 Task: Calculate mortgage payments for a home in Warwick, Rhode Island, with a fixed-rate mortgage, and evaluate the long-term cost implications of this loan type.
Action: Mouse moved to (1046, 221)
Screenshot: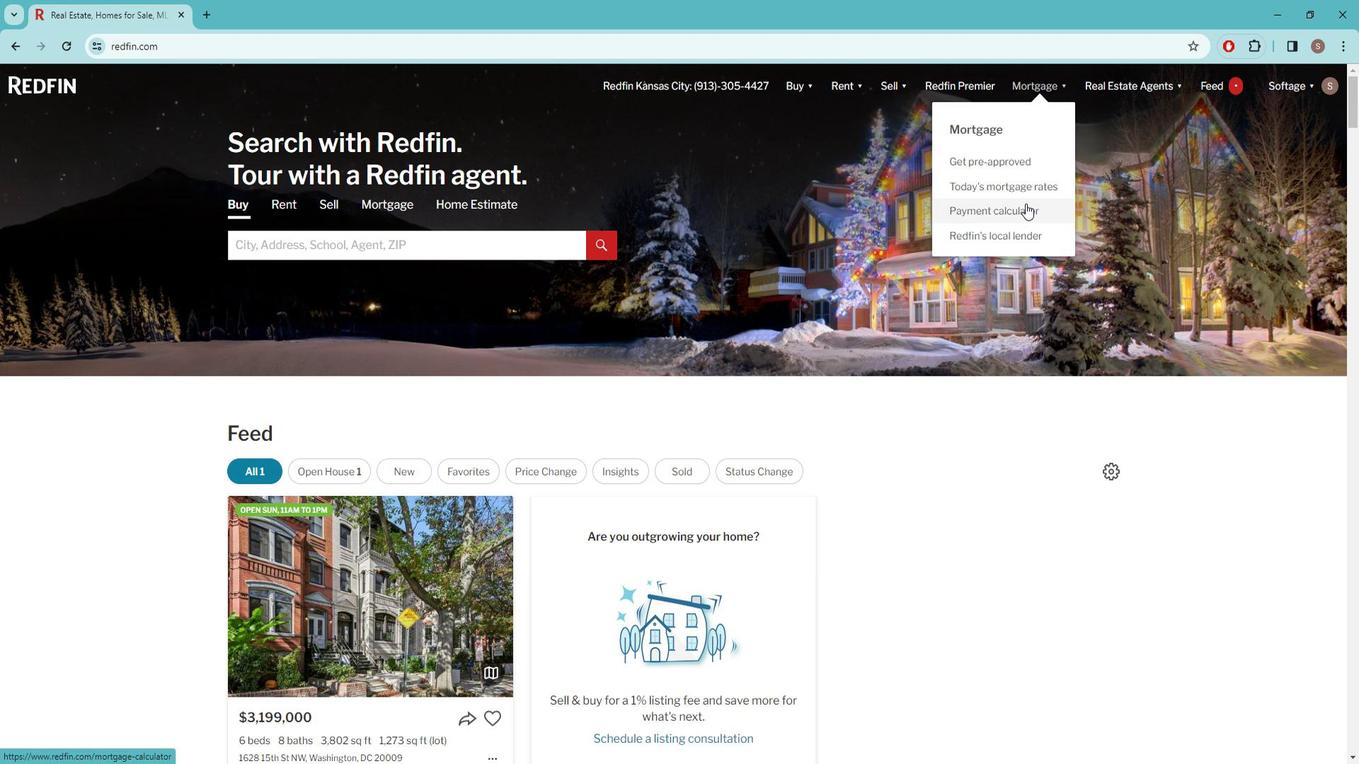 
Action: Mouse pressed left at (1046, 221)
Screenshot: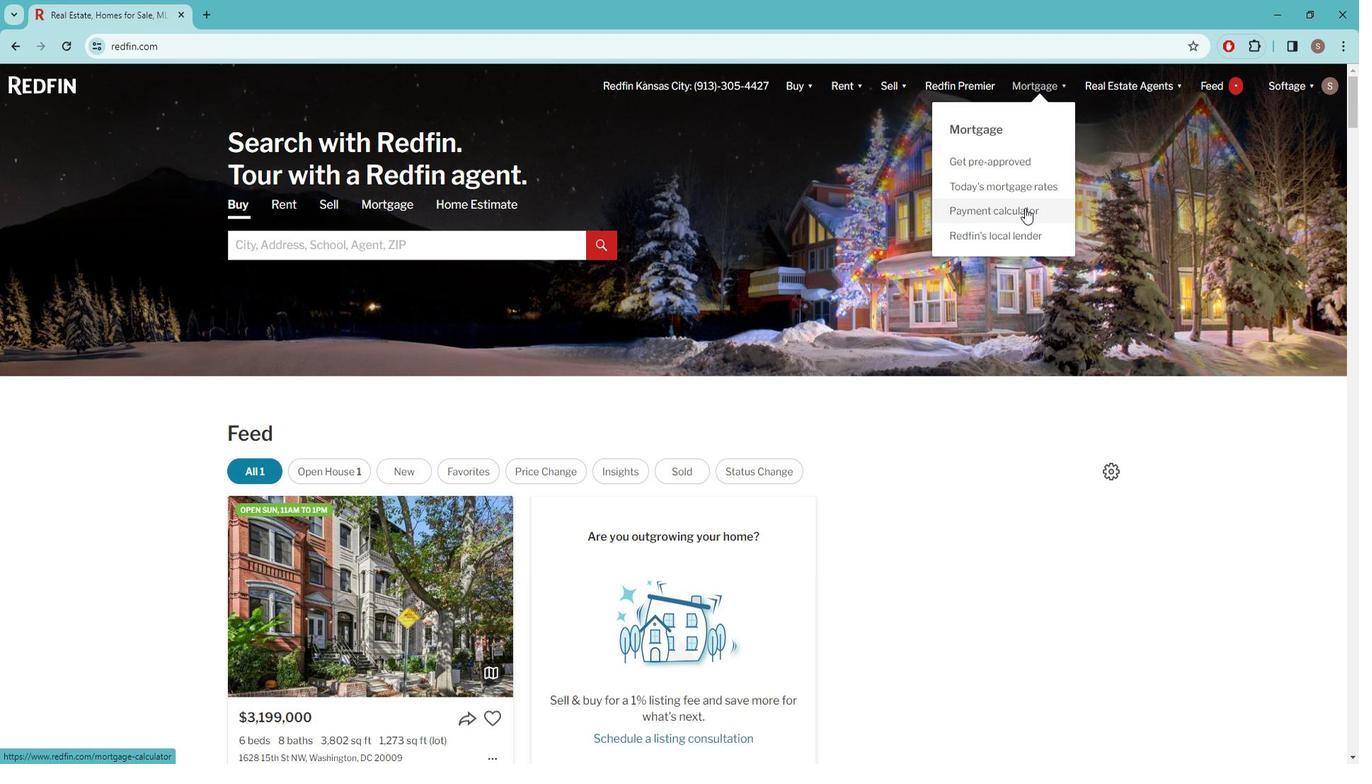 
Action: Mouse pressed left at (1046, 221)
Screenshot: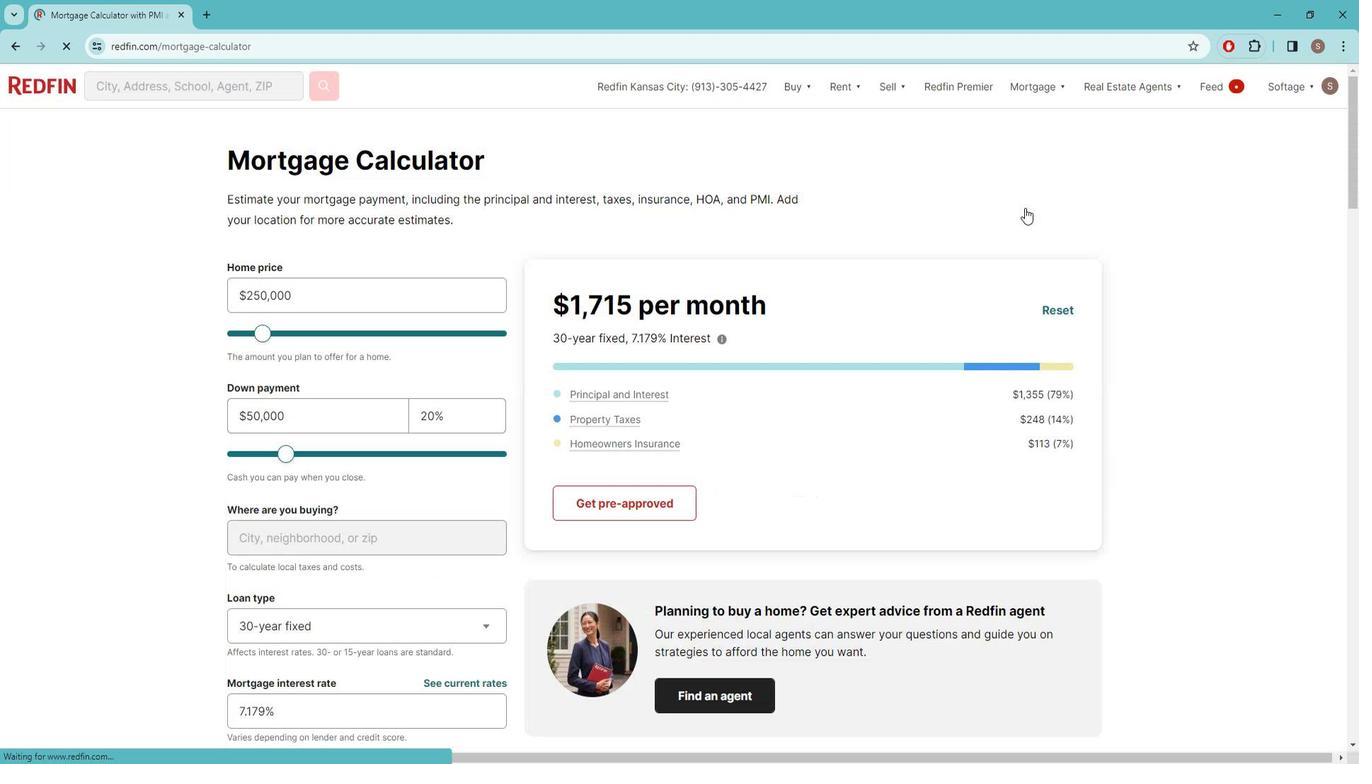 
Action: Mouse moved to (473, 227)
Screenshot: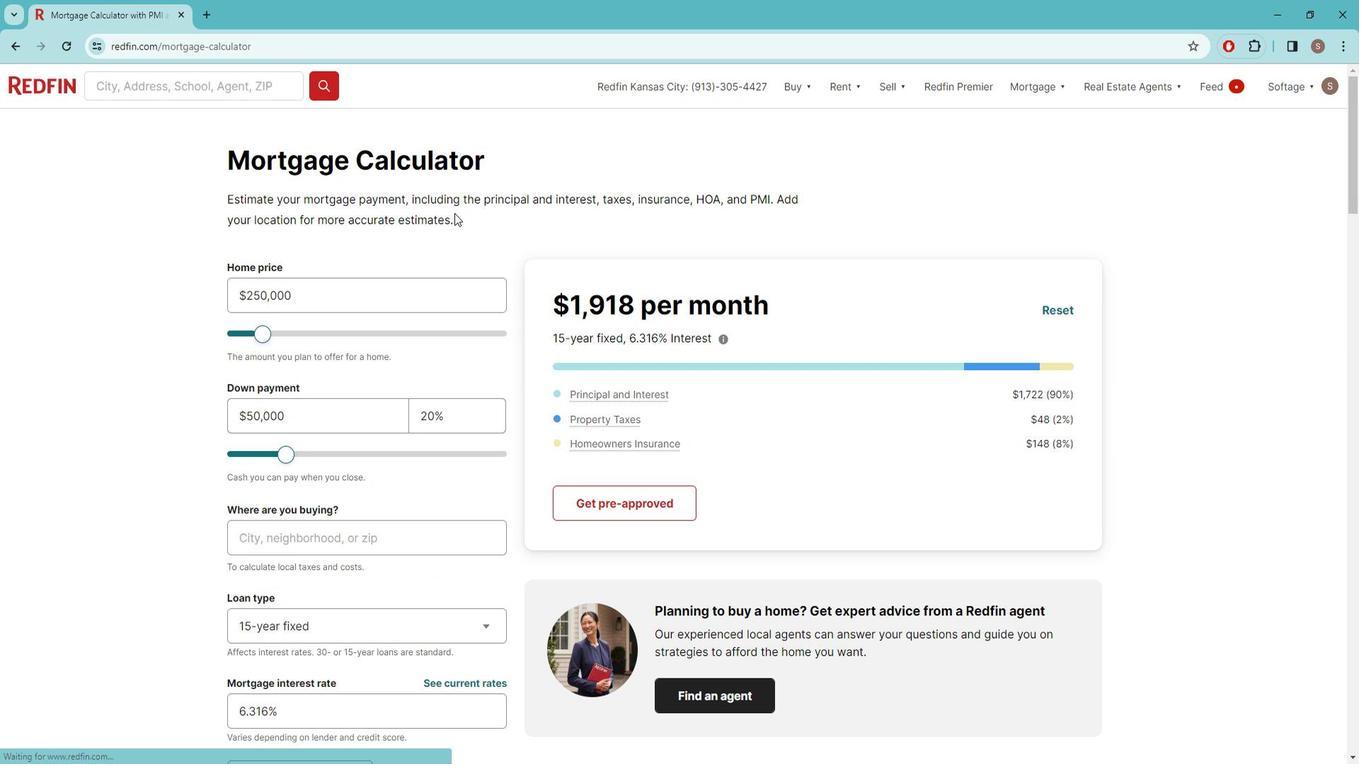 
Action: Mouse scrolled (473, 227) with delta (0, 0)
Screenshot: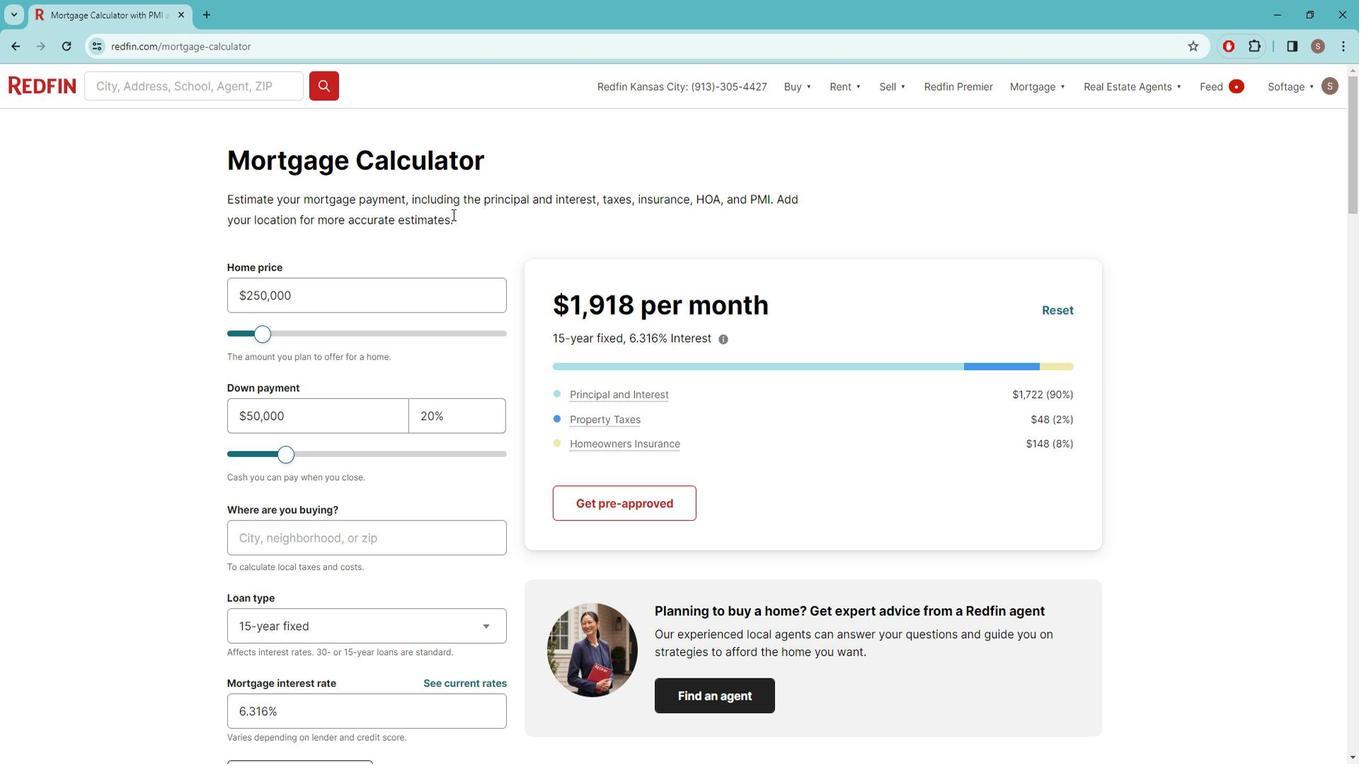 
Action: Mouse moved to (412, 462)
Screenshot: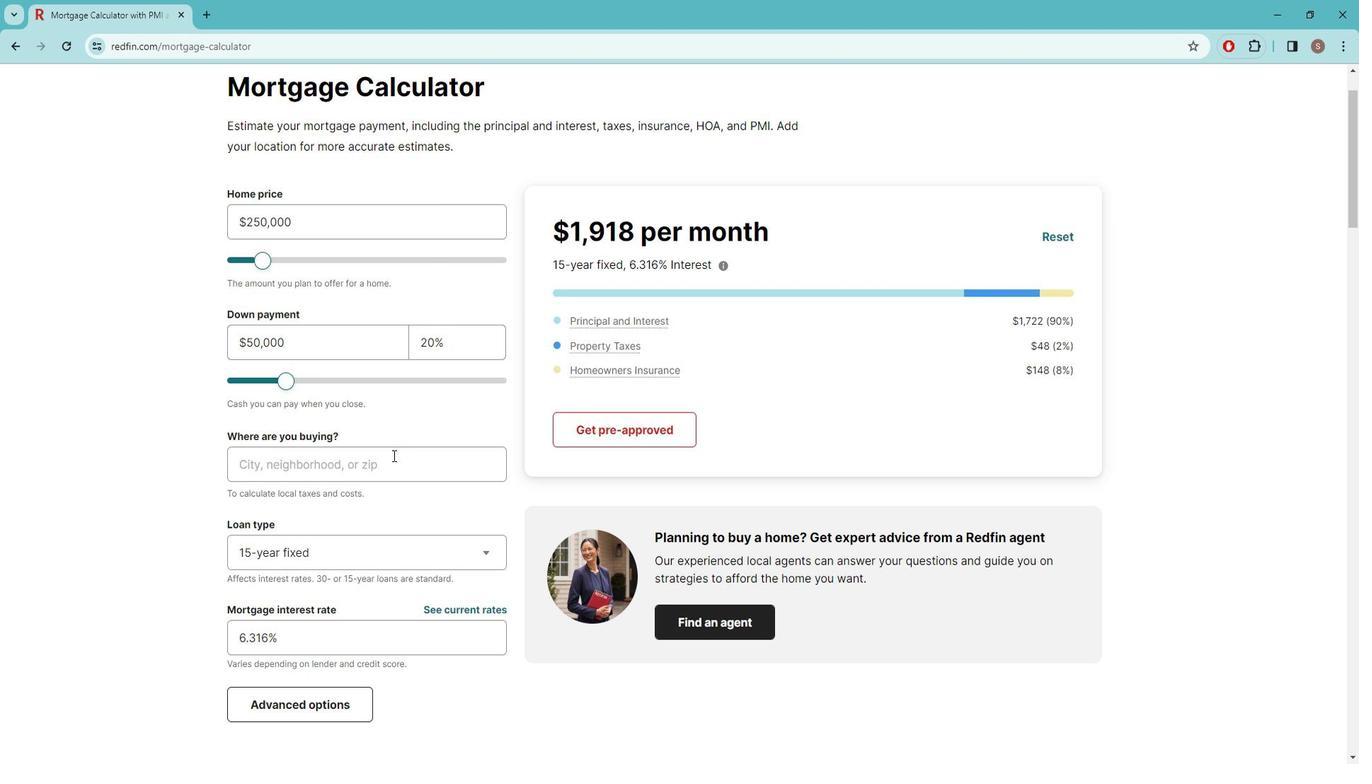 
Action: Mouse pressed left at (412, 462)
Screenshot: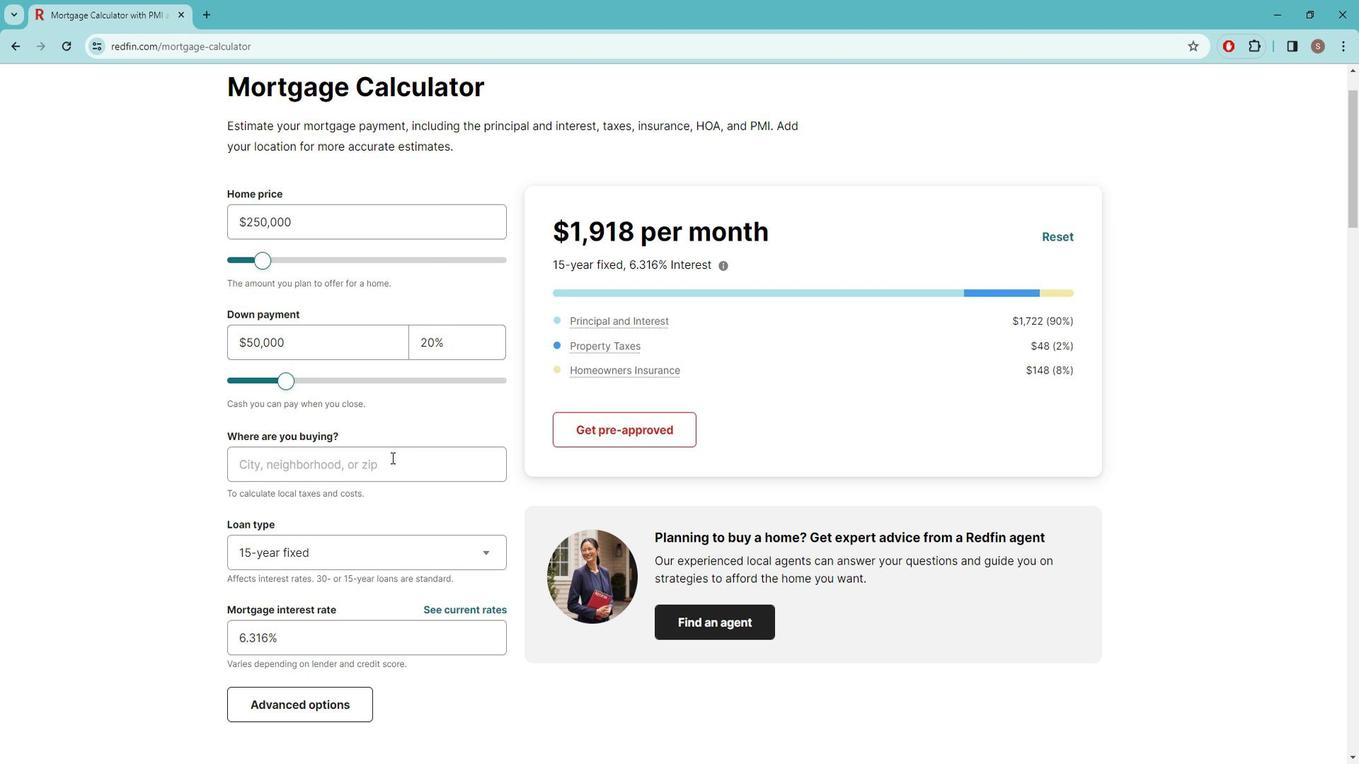 
Action: Key pressed w<Key.caps_lock><Key.backspace><Key.backspace><Key.backspace><Key.backspace><Key.backspace><Key.backspace><Key.backspace><Key.backspace><Key.backspace><Key.backspace><Key.backspace><Key.backspace><Key.backspace><Key.backspace><Key.backspace><Key.backspace><Key.backspace><Key.backspace><Key.backspace><Key.backspace><Key.caps_lock>w<Key.caps_lock>ARWICK
Screenshot: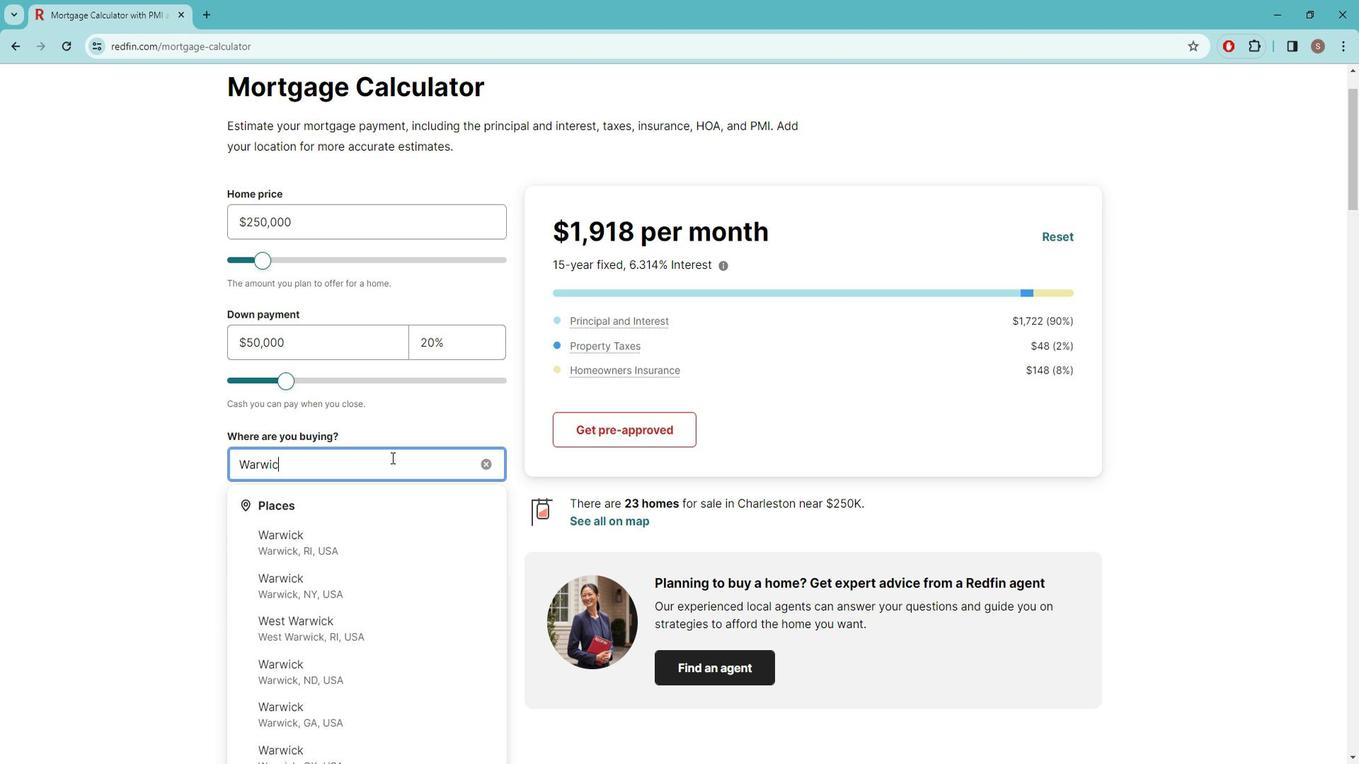 
Action: Mouse moved to (355, 548)
Screenshot: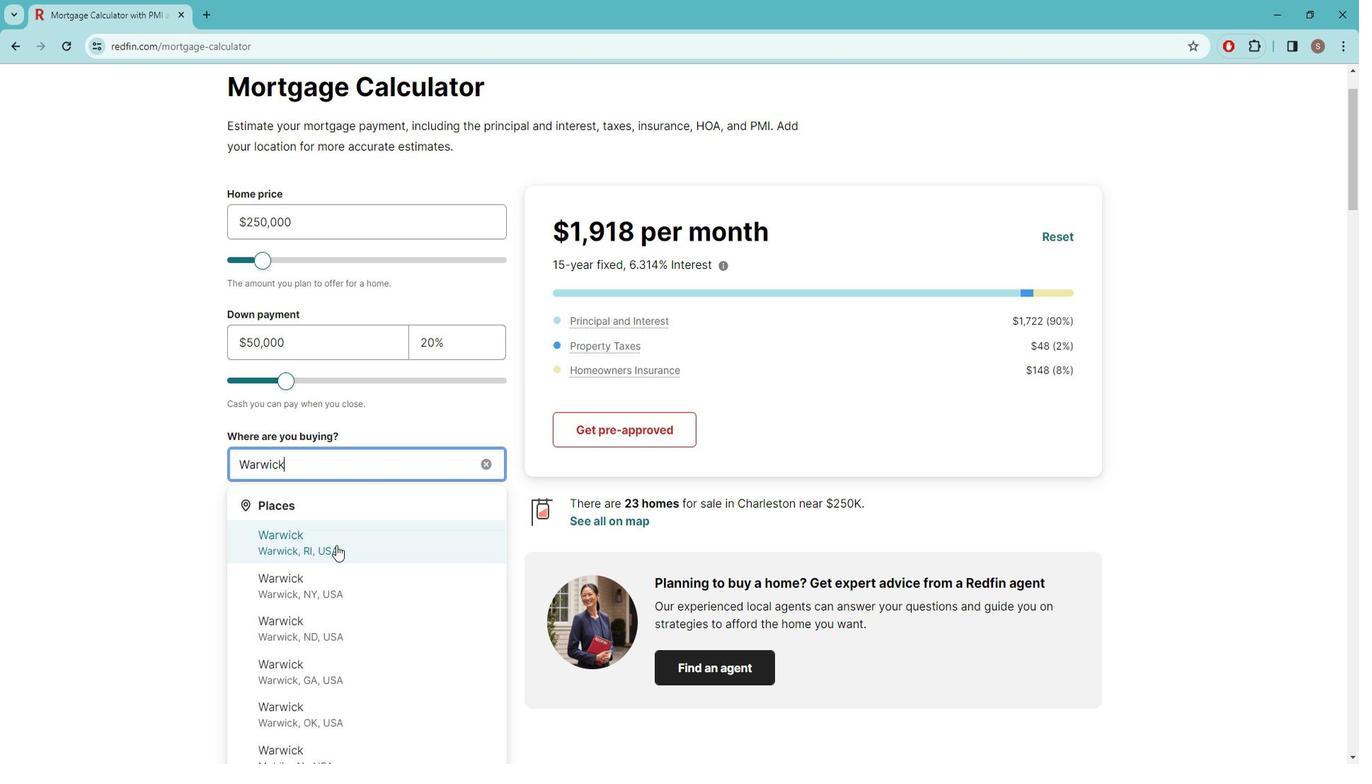 
Action: Mouse pressed left at (355, 548)
Screenshot: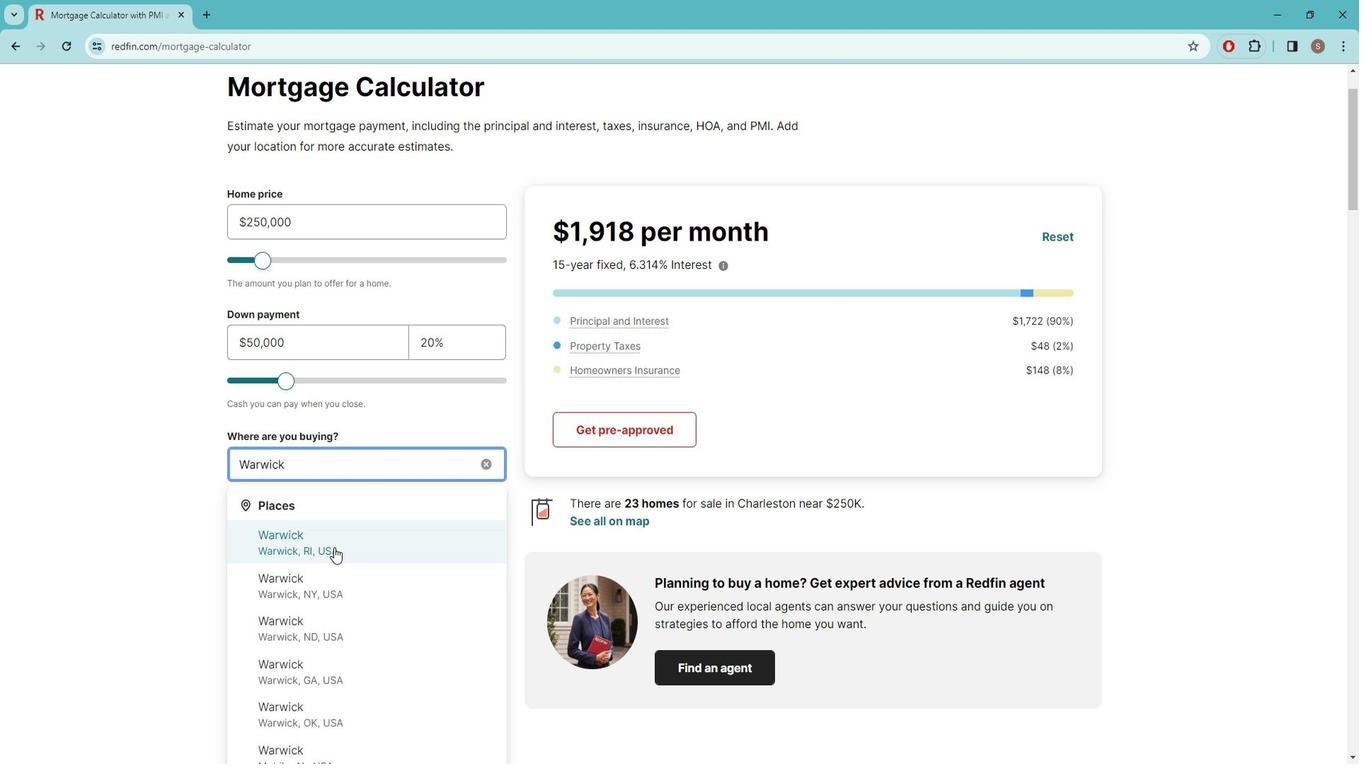 
Action: Mouse moved to (298, 389)
Screenshot: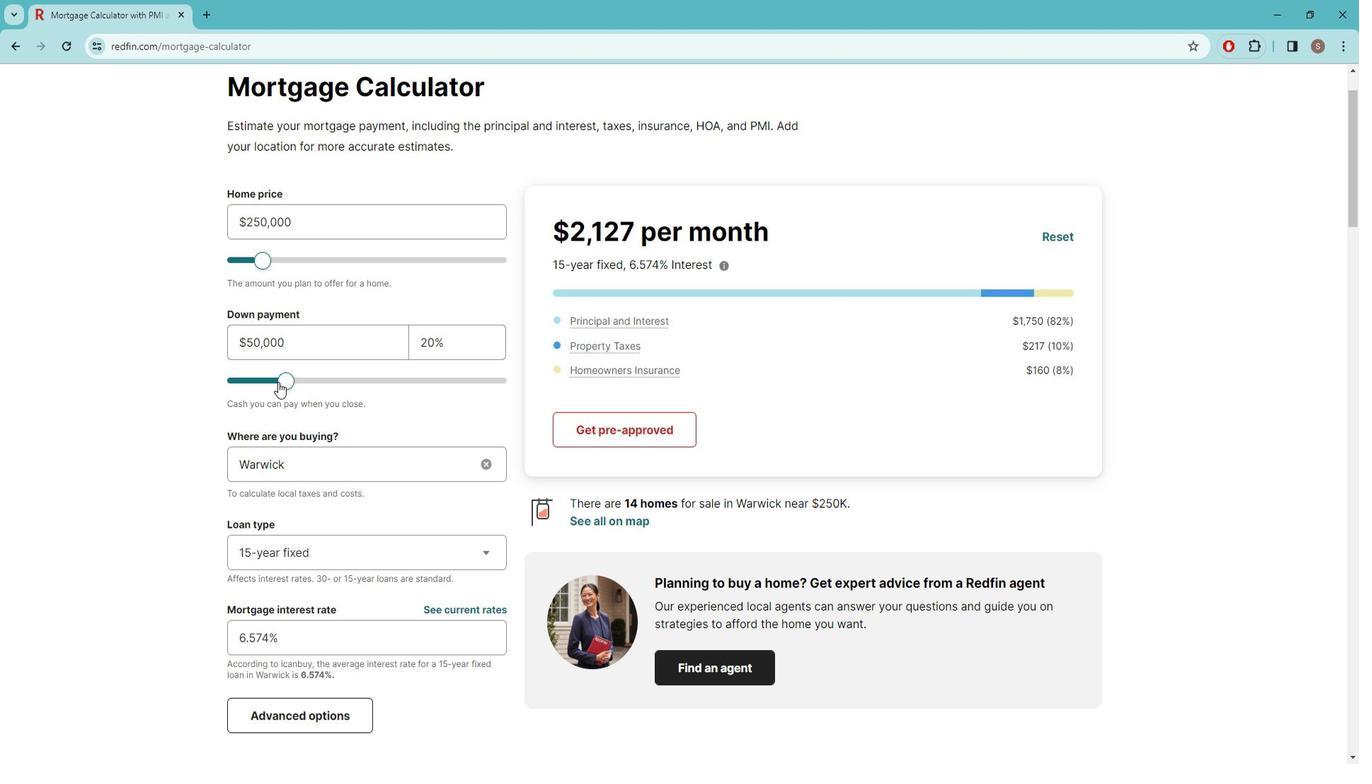 
Action: Mouse pressed left at (298, 389)
Screenshot: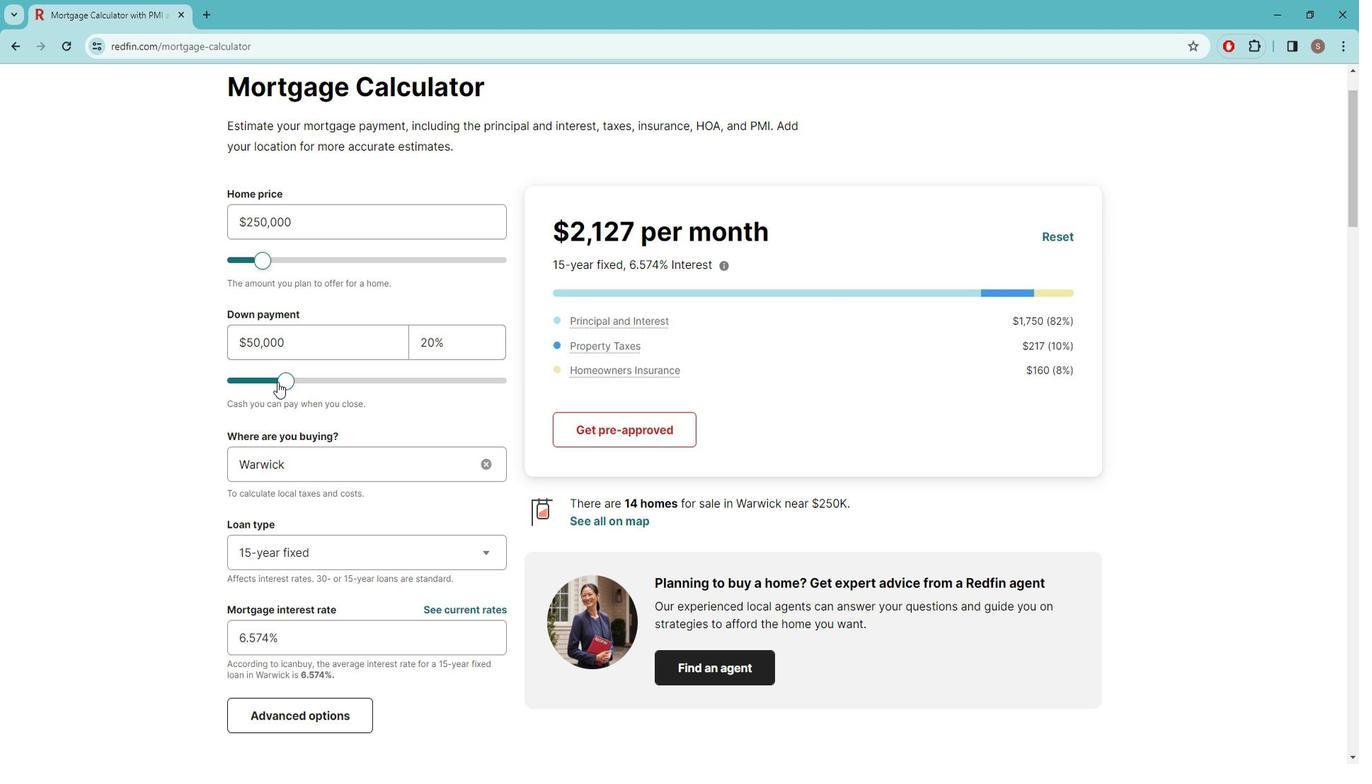 
Action: Mouse moved to (302, 394)
Screenshot: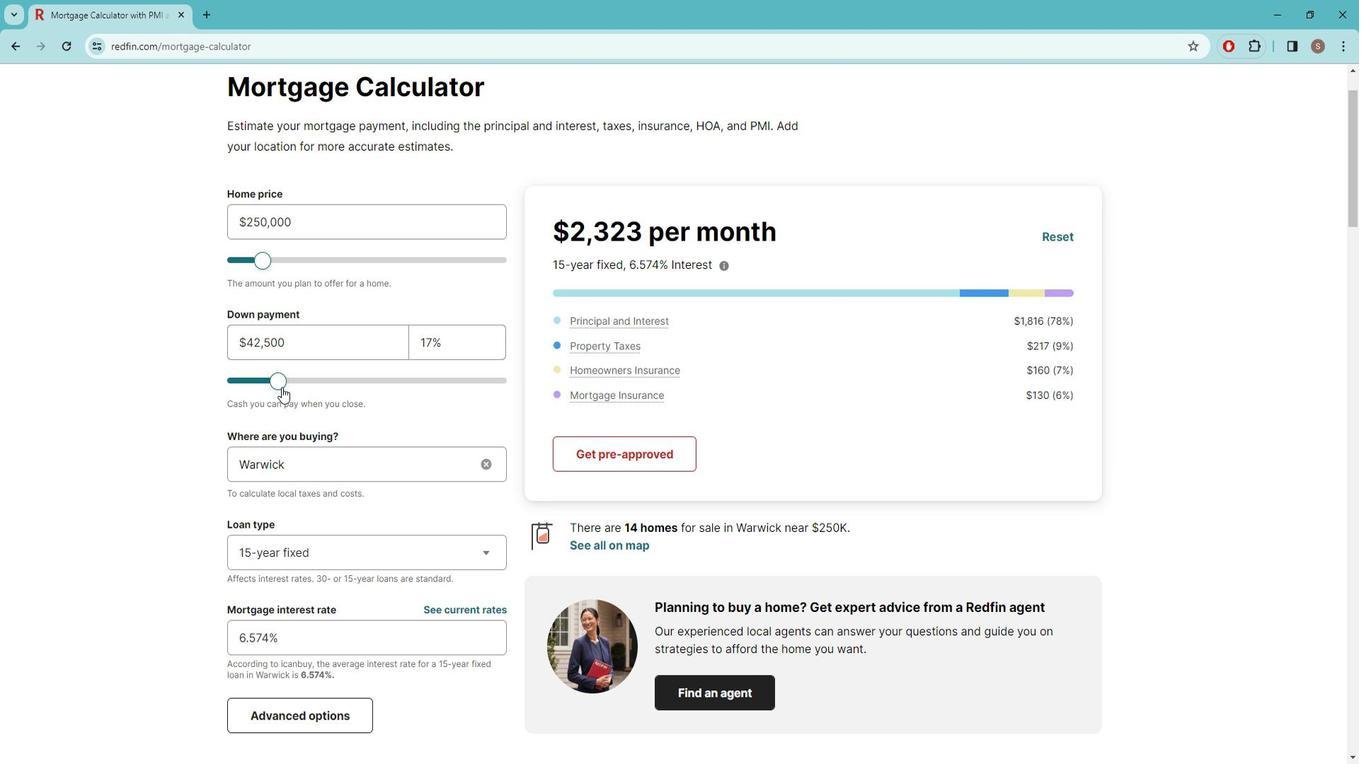 
Action: Mouse scrolled (302, 393) with delta (0, 0)
Screenshot: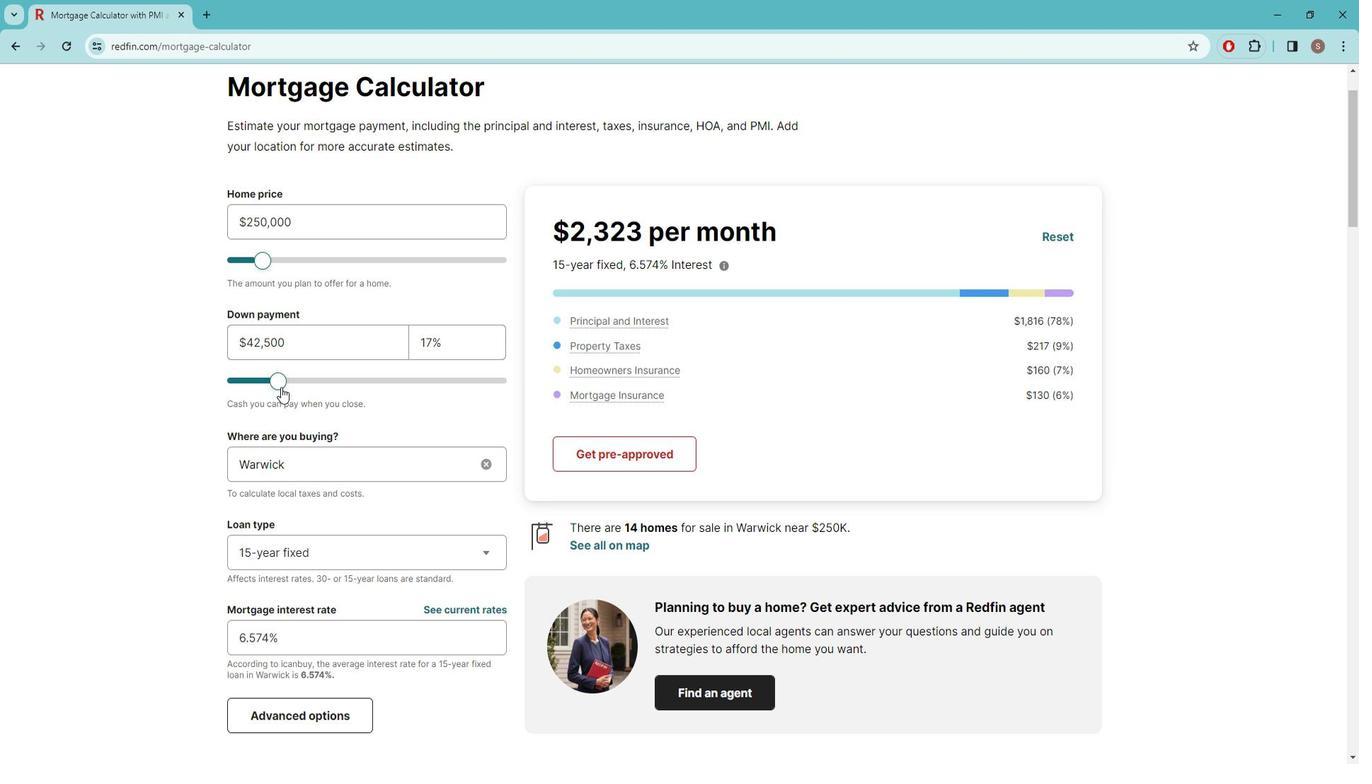 
Action: Mouse moved to (305, 415)
Screenshot: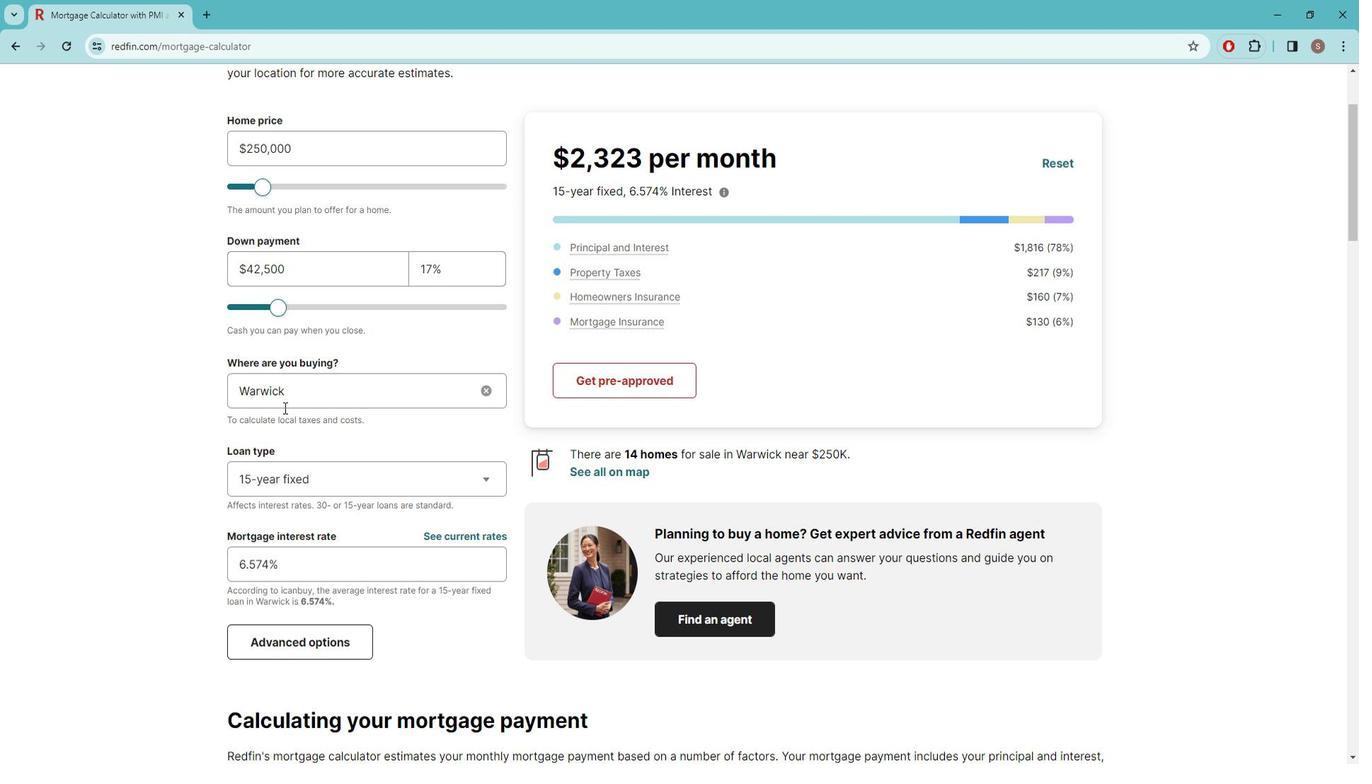 
Action: Mouse scrolled (305, 414) with delta (0, 0)
Screenshot: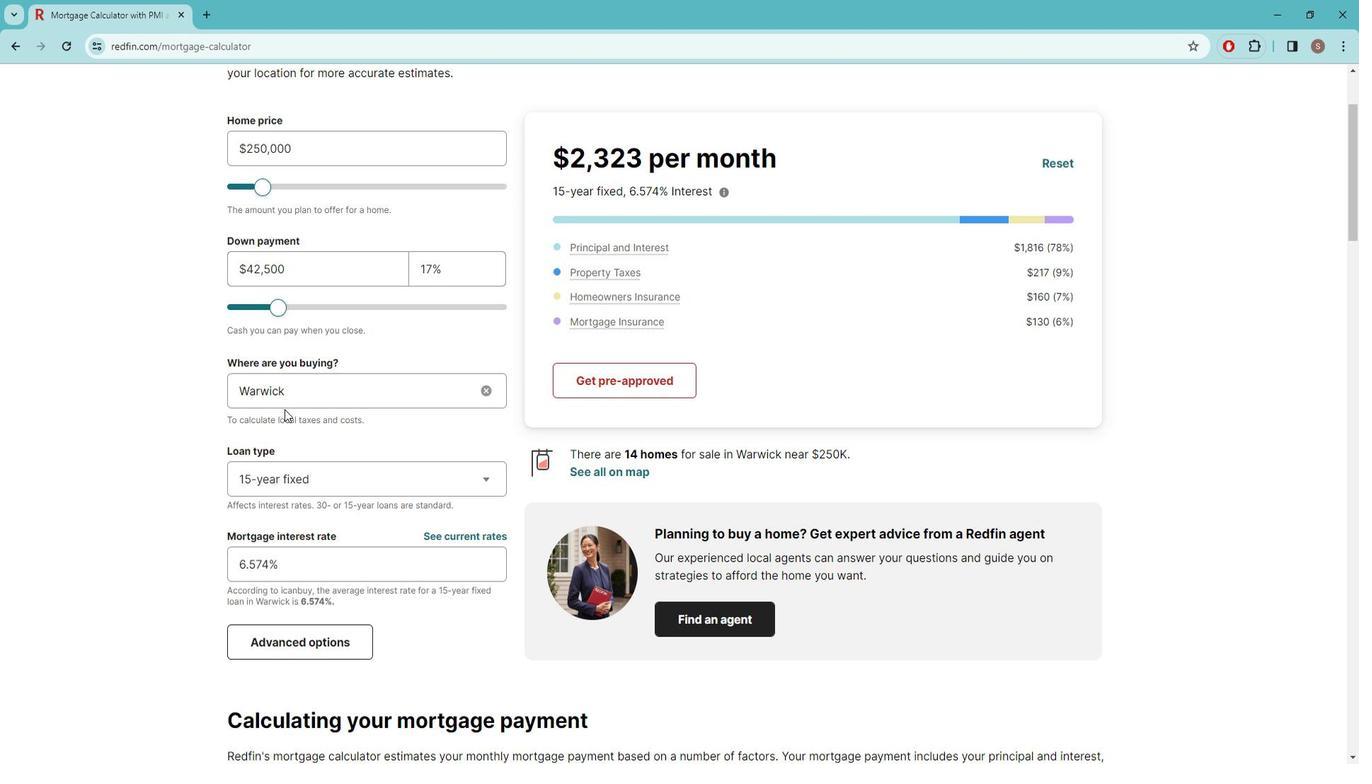
Action: Mouse moved to (327, 413)
Screenshot: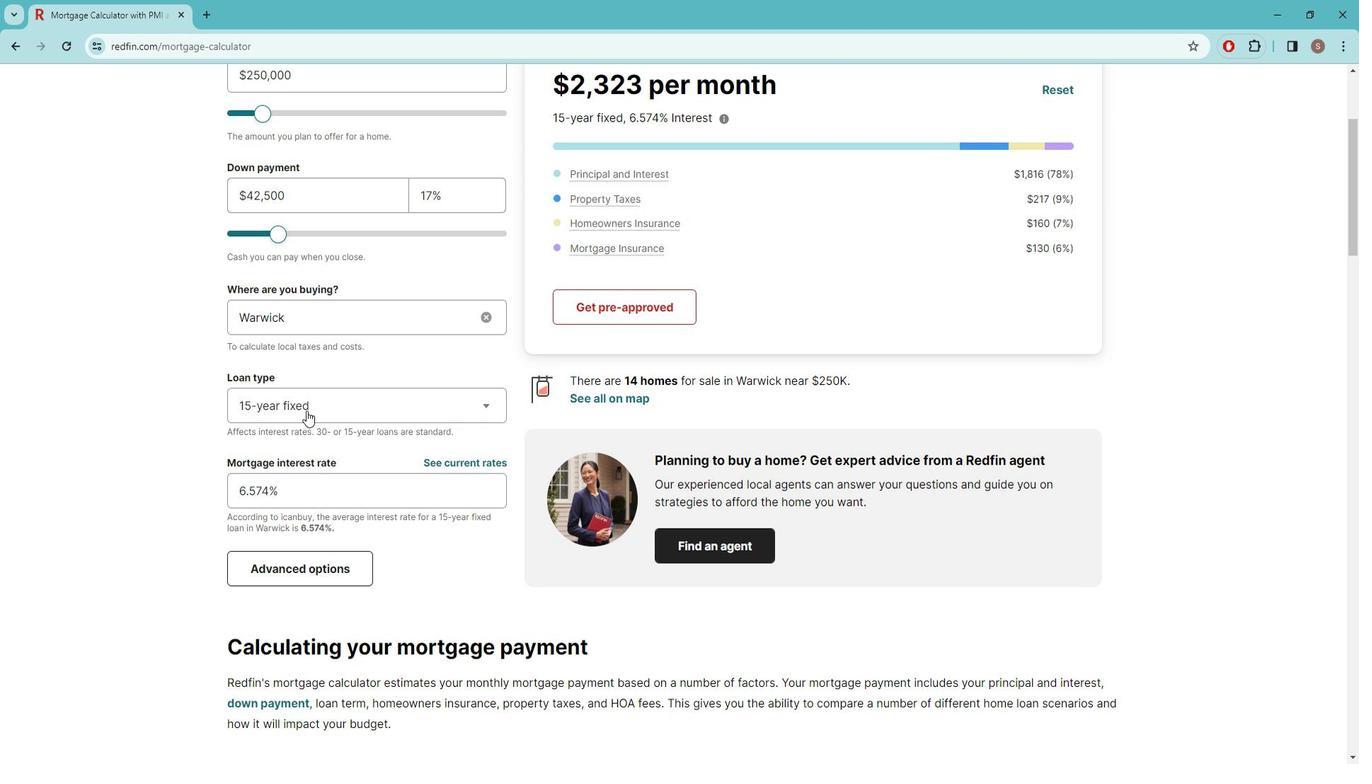 
Action: Mouse pressed left at (327, 413)
Screenshot: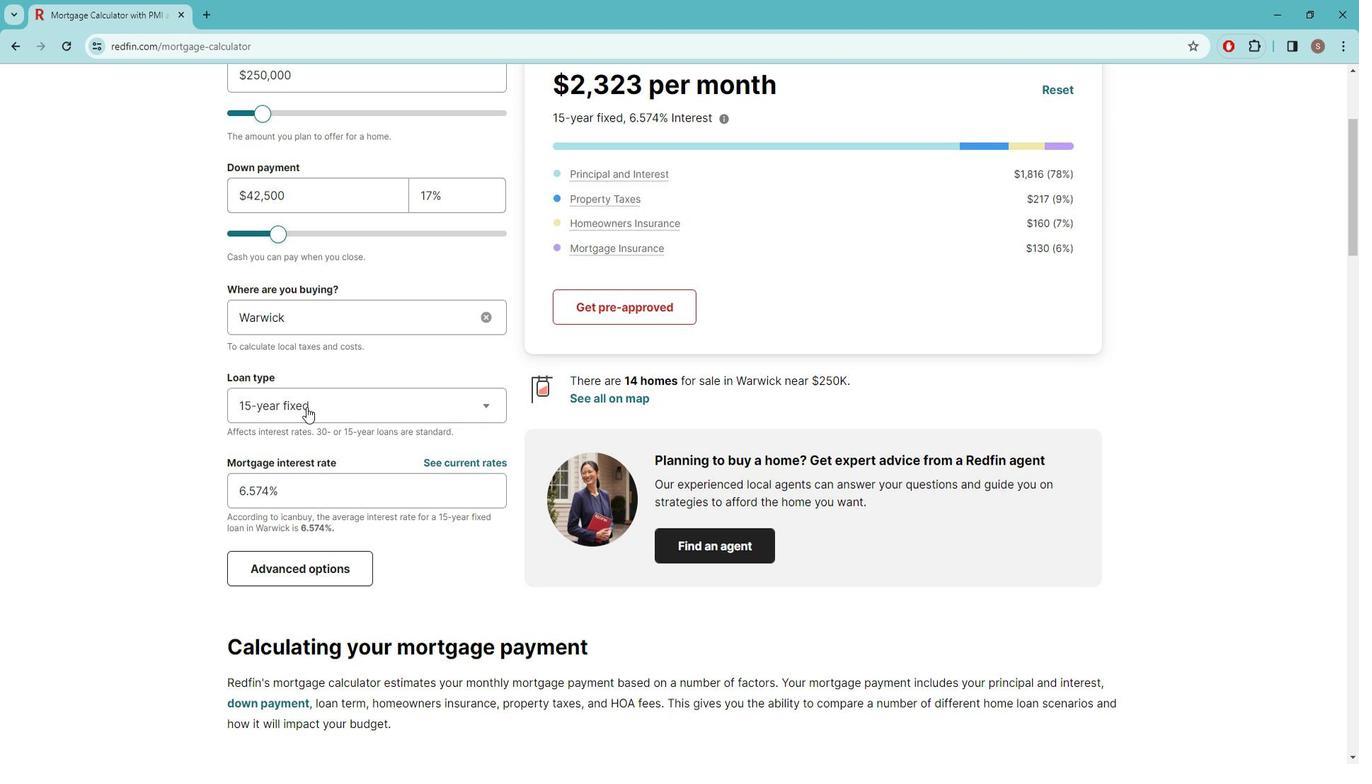 
Action: Mouse moved to (322, 447)
Screenshot: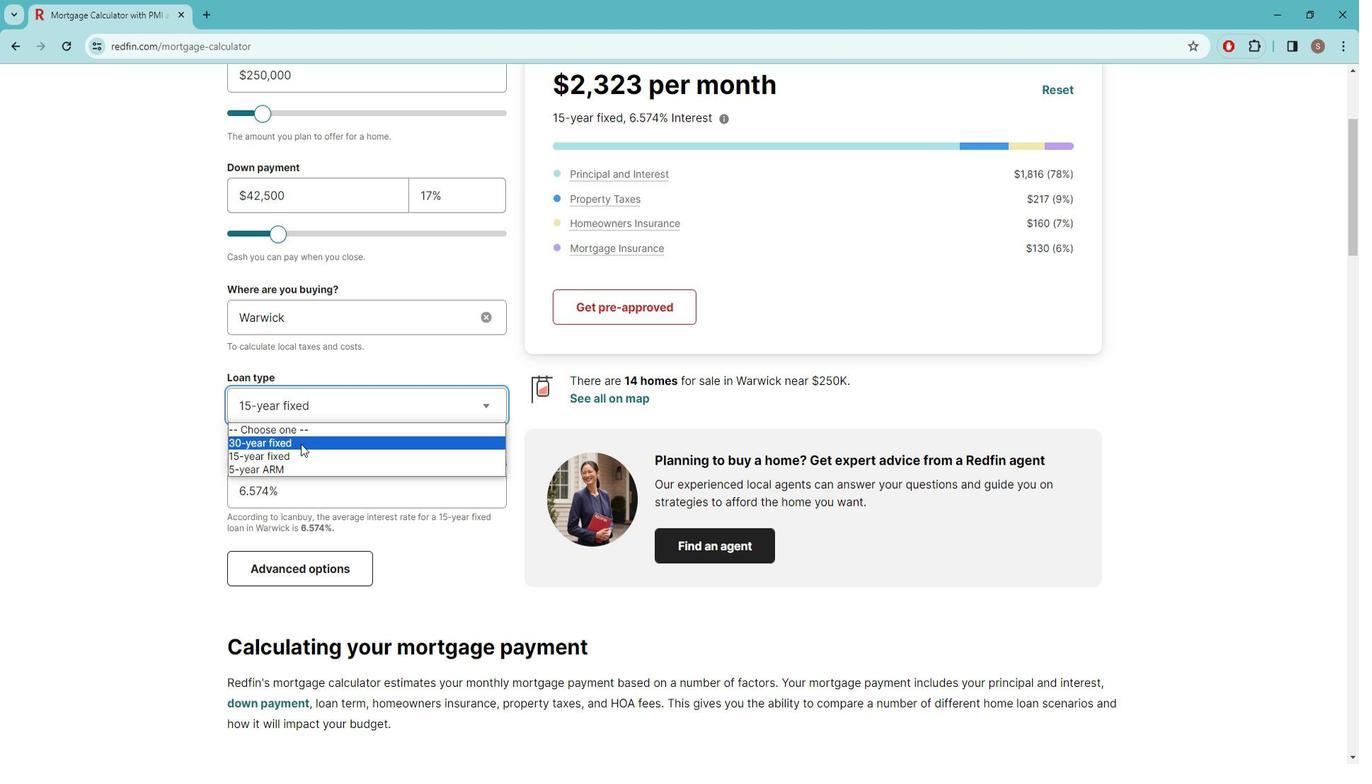 
Action: Mouse pressed left at (322, 447)
Screenshot: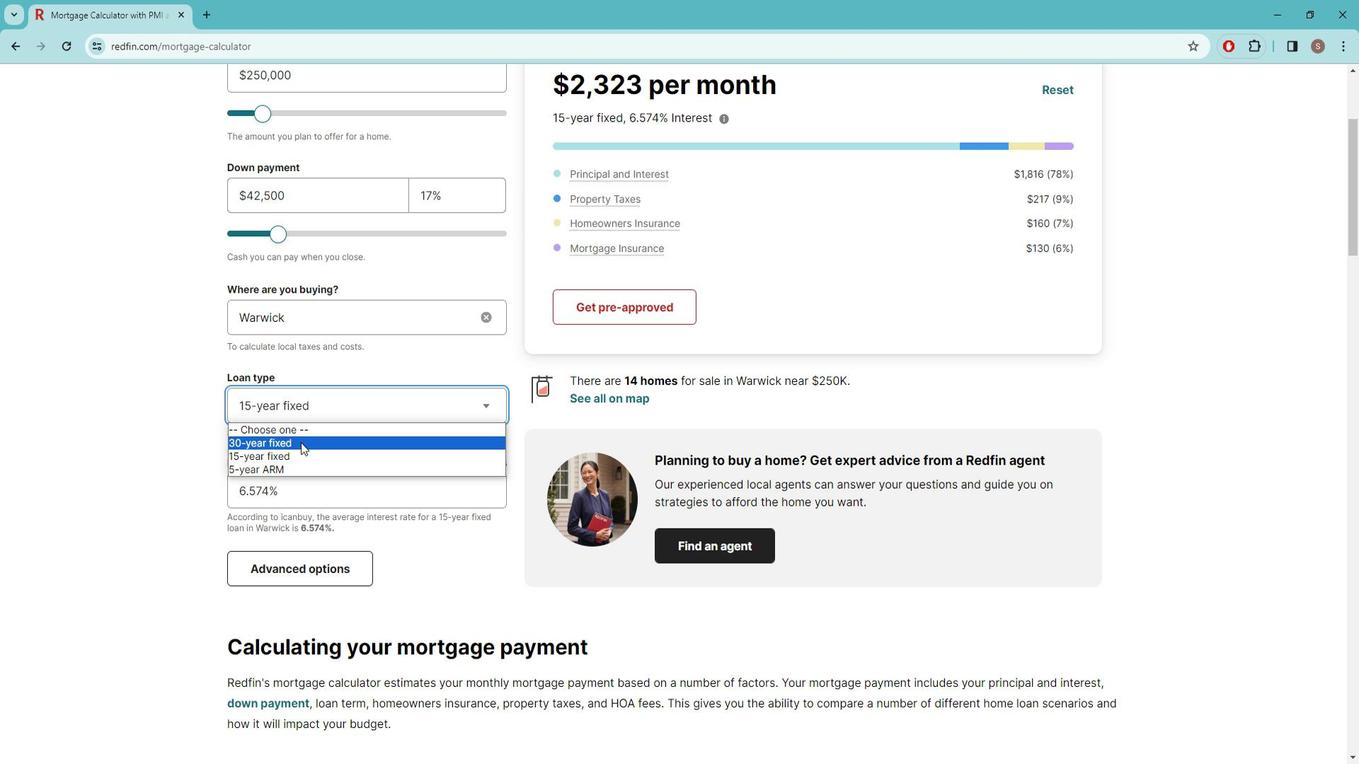 
Action: Mouse moved to (323, 445)
Screenshot: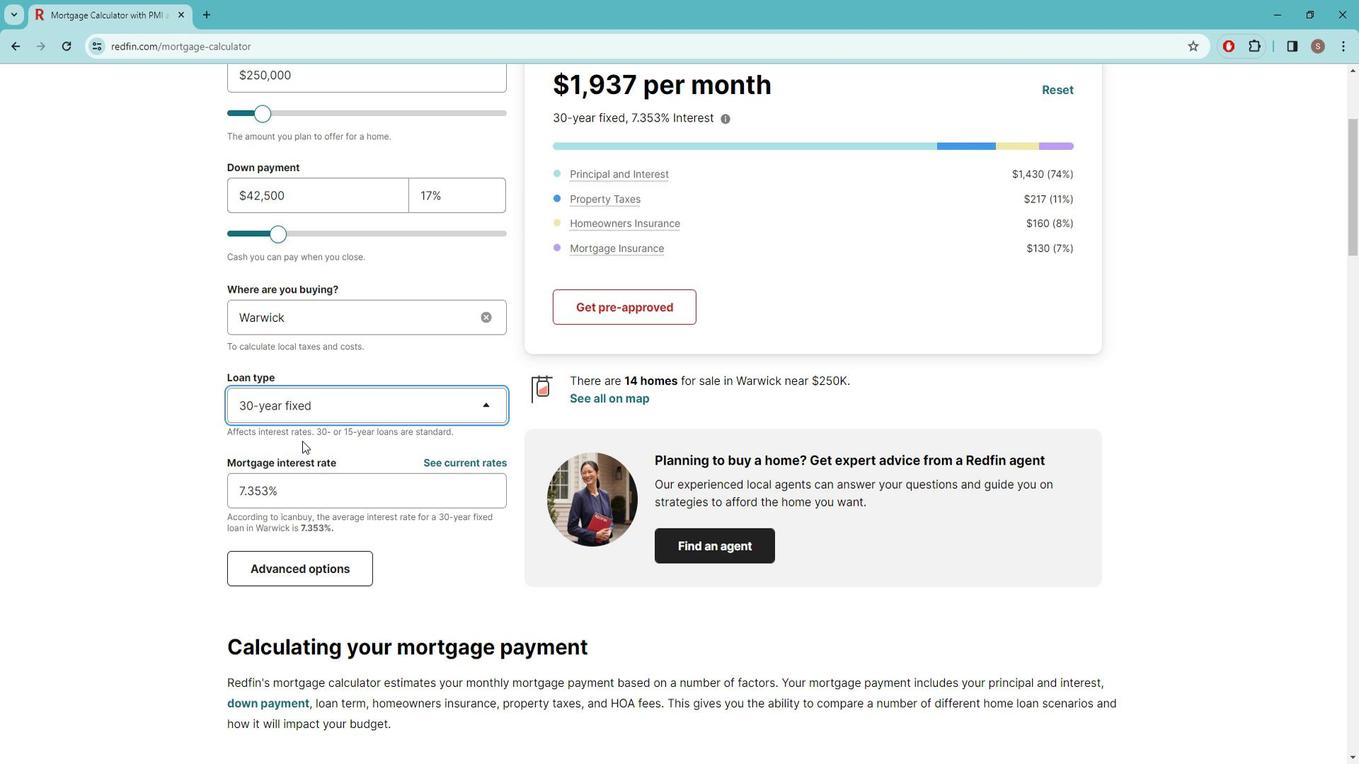 
Action: Mouse scrolled (323, 446) with delta (0, 0)
Screenshot: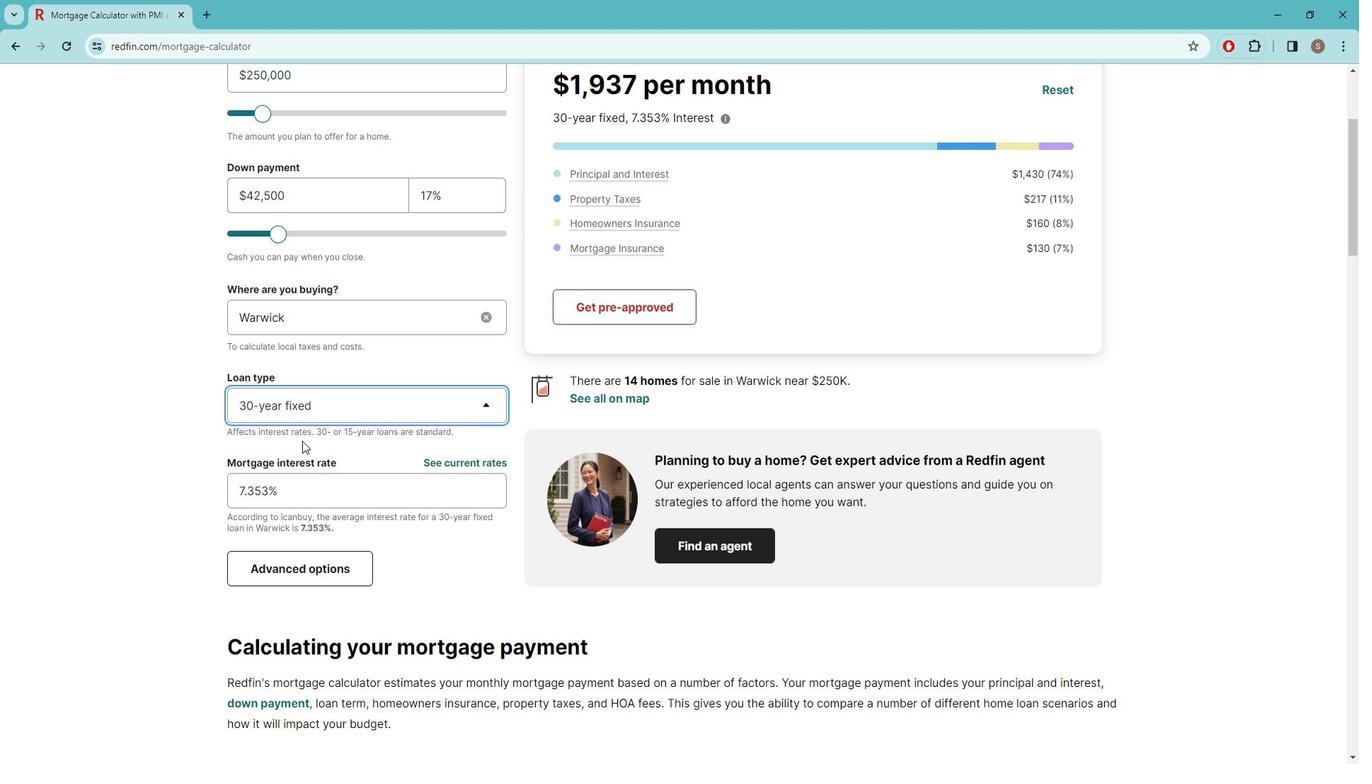 
Action: Mouse moved to (332, 455)
Screenshot: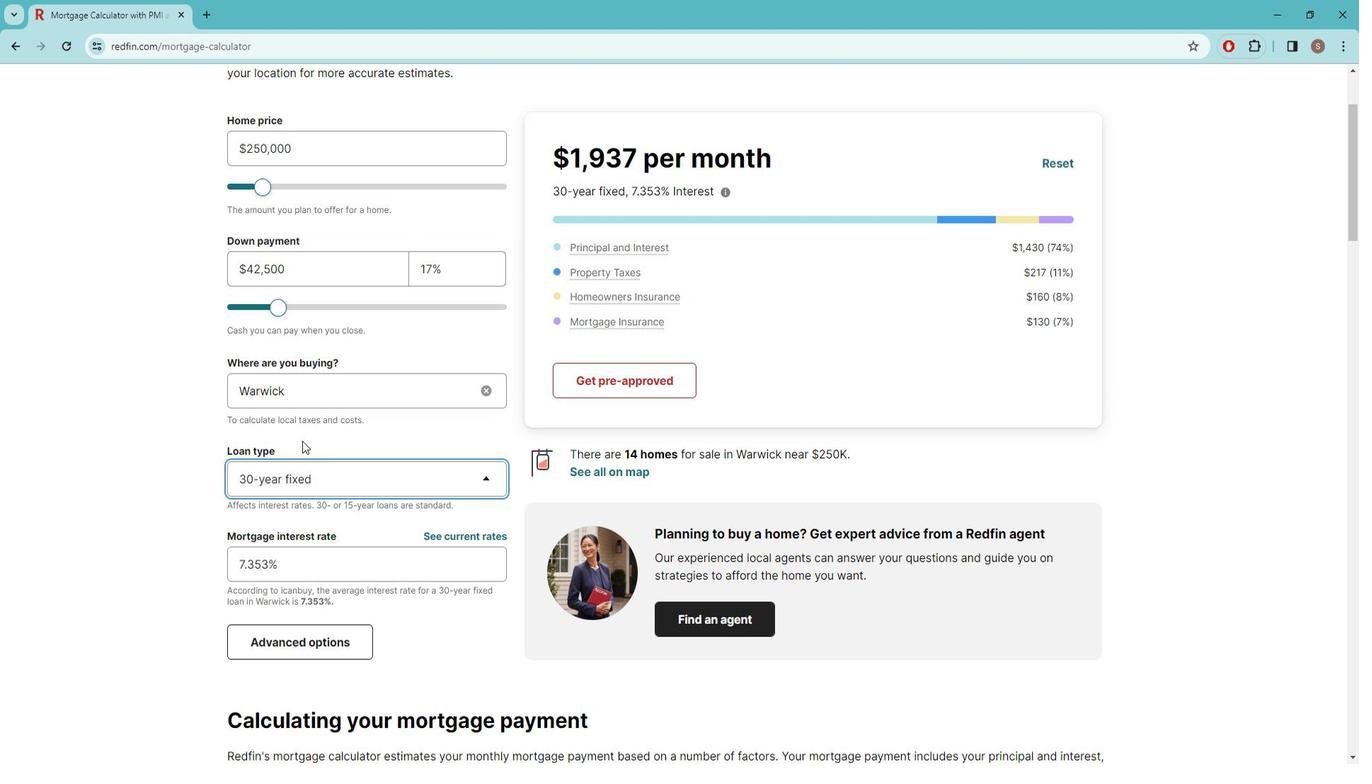 
Action: Mouse scrolled (332, 456) with delta (0, 0)
Screenshot: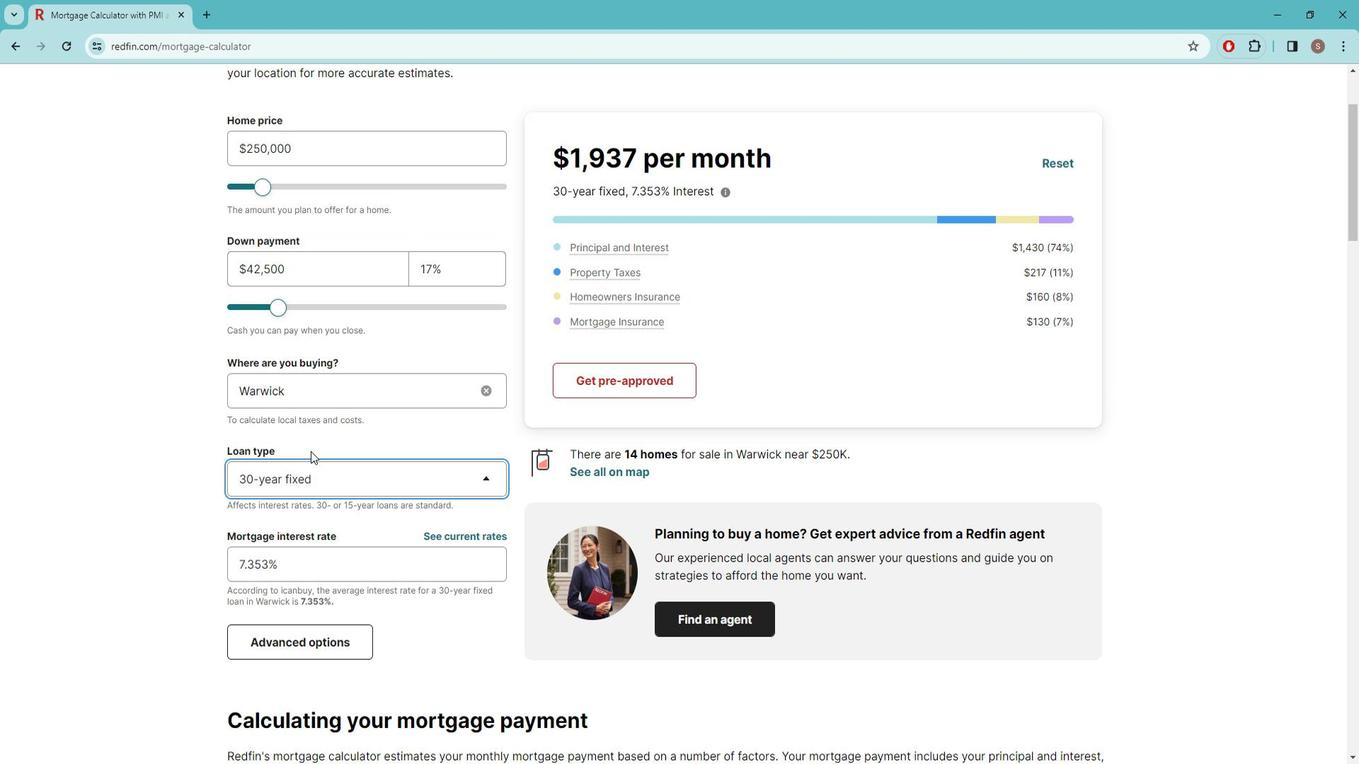 
Action: Mouse scrolled (332, 455) with delta (0, 0)
Screenshot: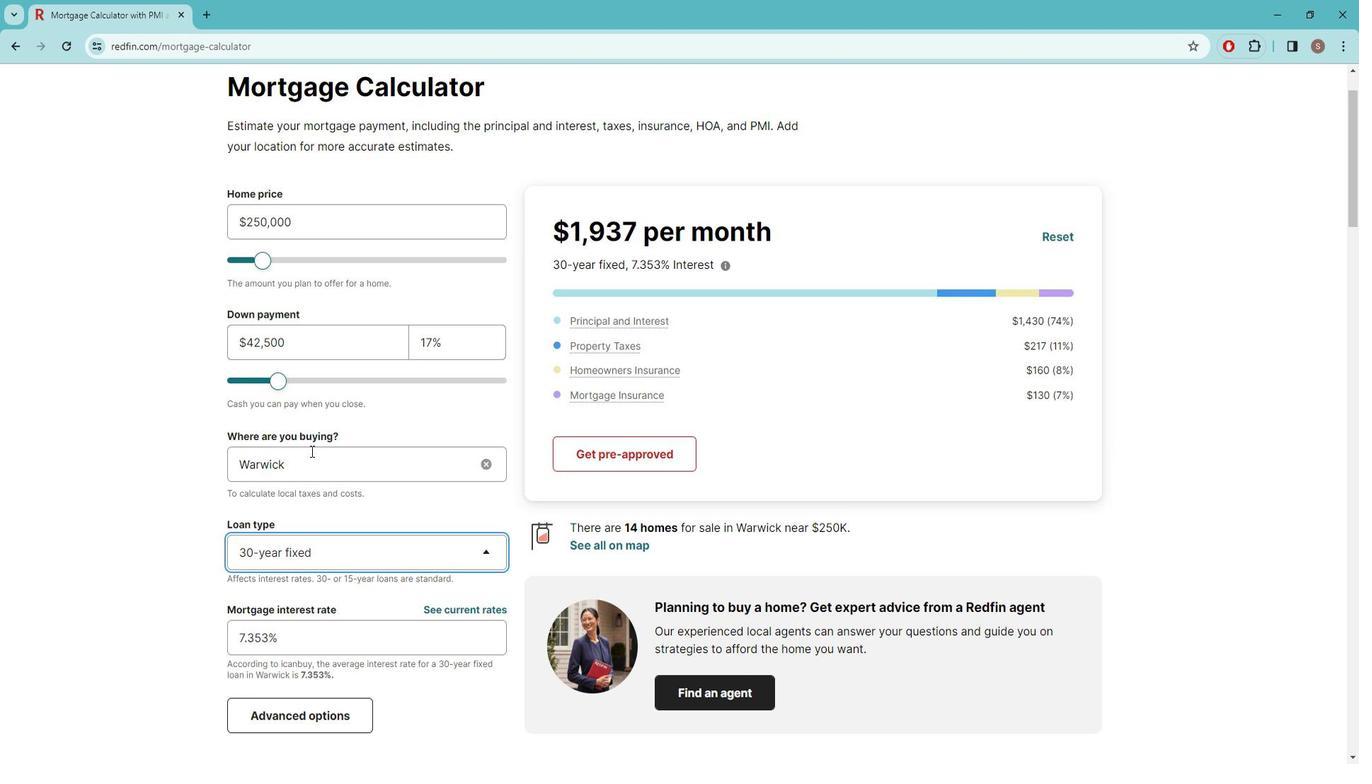 
Action: Mouse scrolled (332, 455) with delta (0, 0)
Screenshot: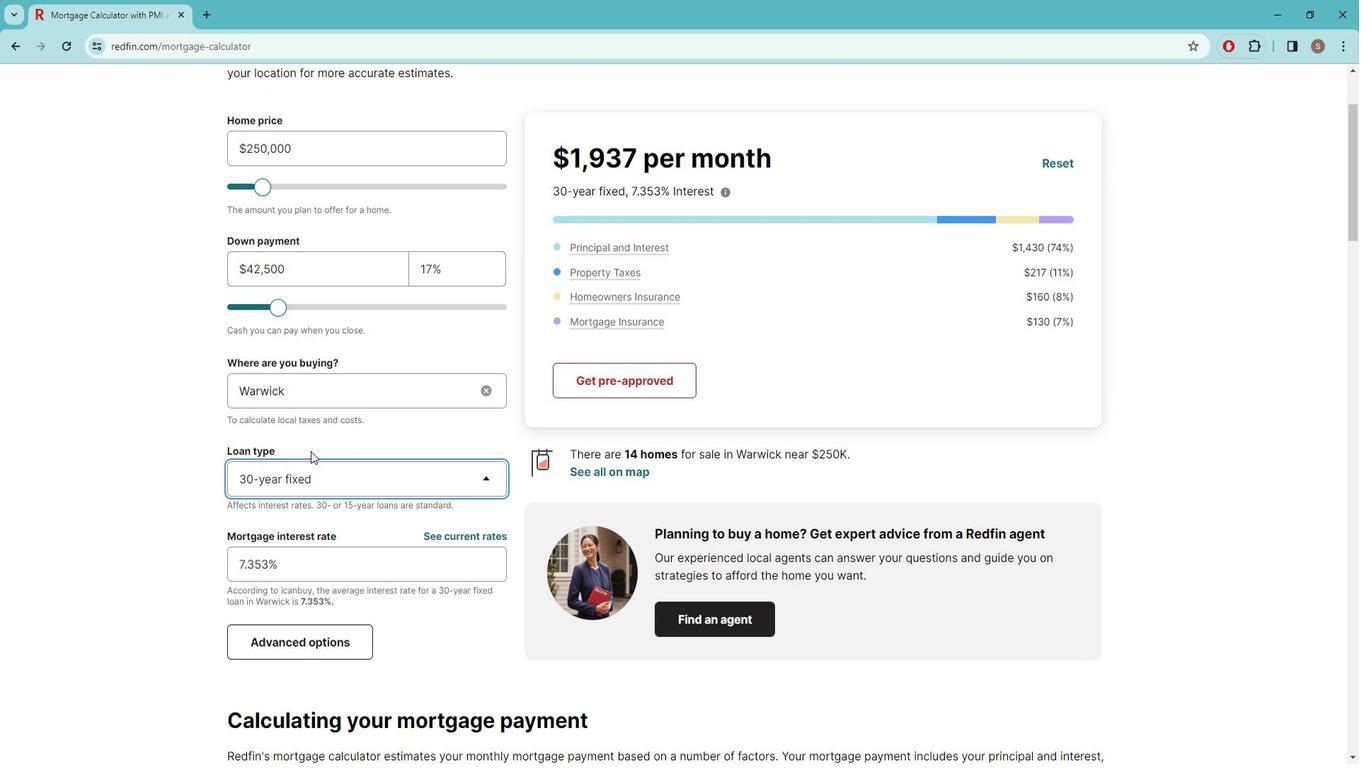 
Action: Mouse moved to (354, 478)
Screenshot: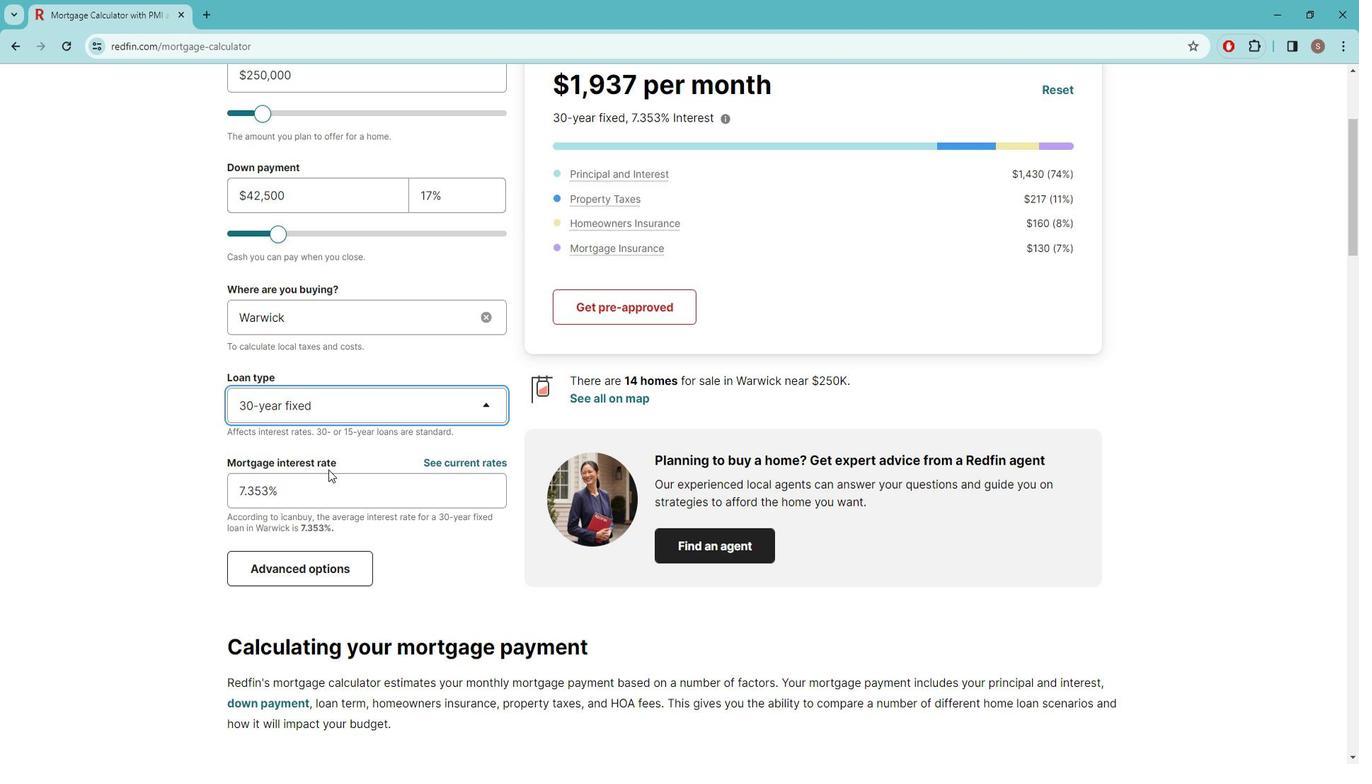 
Action: Mouse scrolled (354, 479) with delta (0, 0)
Screenshot: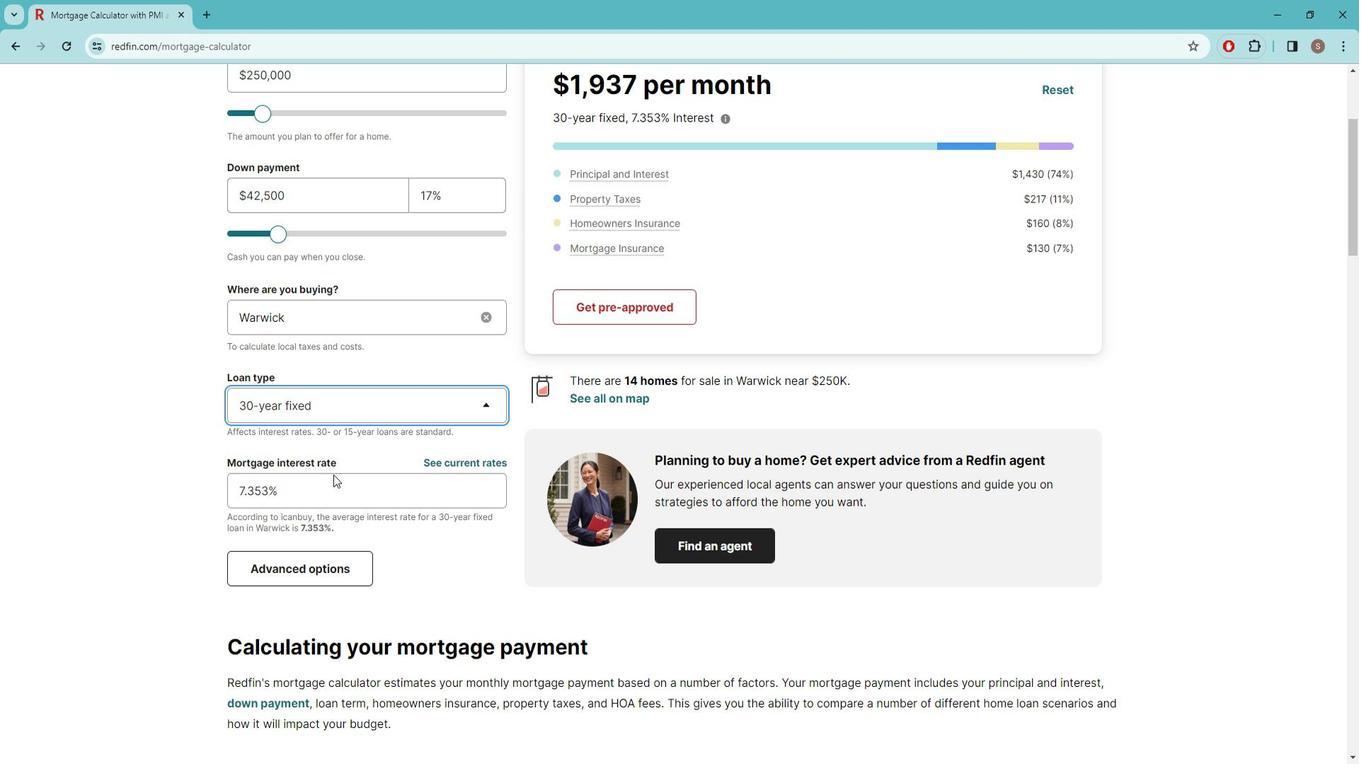 
Action: Mouse moved to (433, 594)
Screenshot: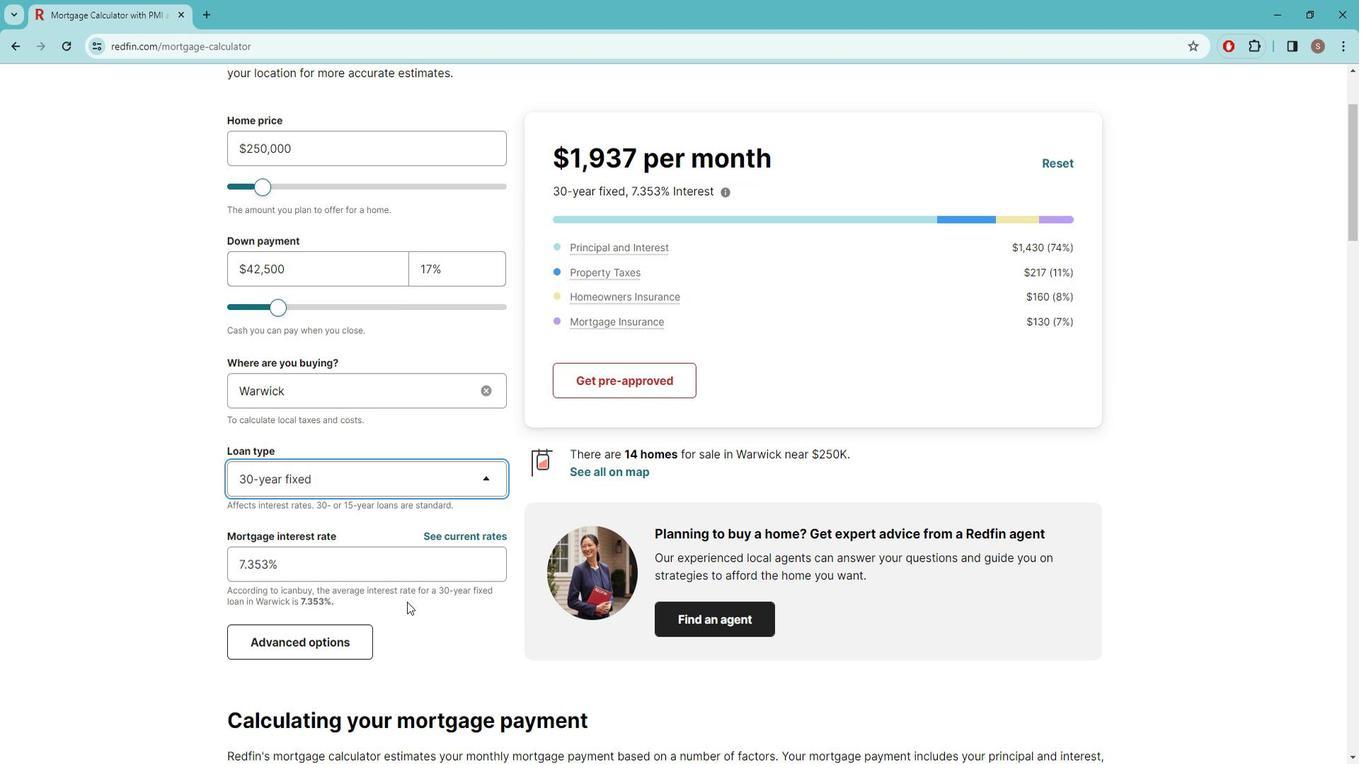 
Action: Mouse scrolled (433, 595) with delta (0, 0)
Screenshot: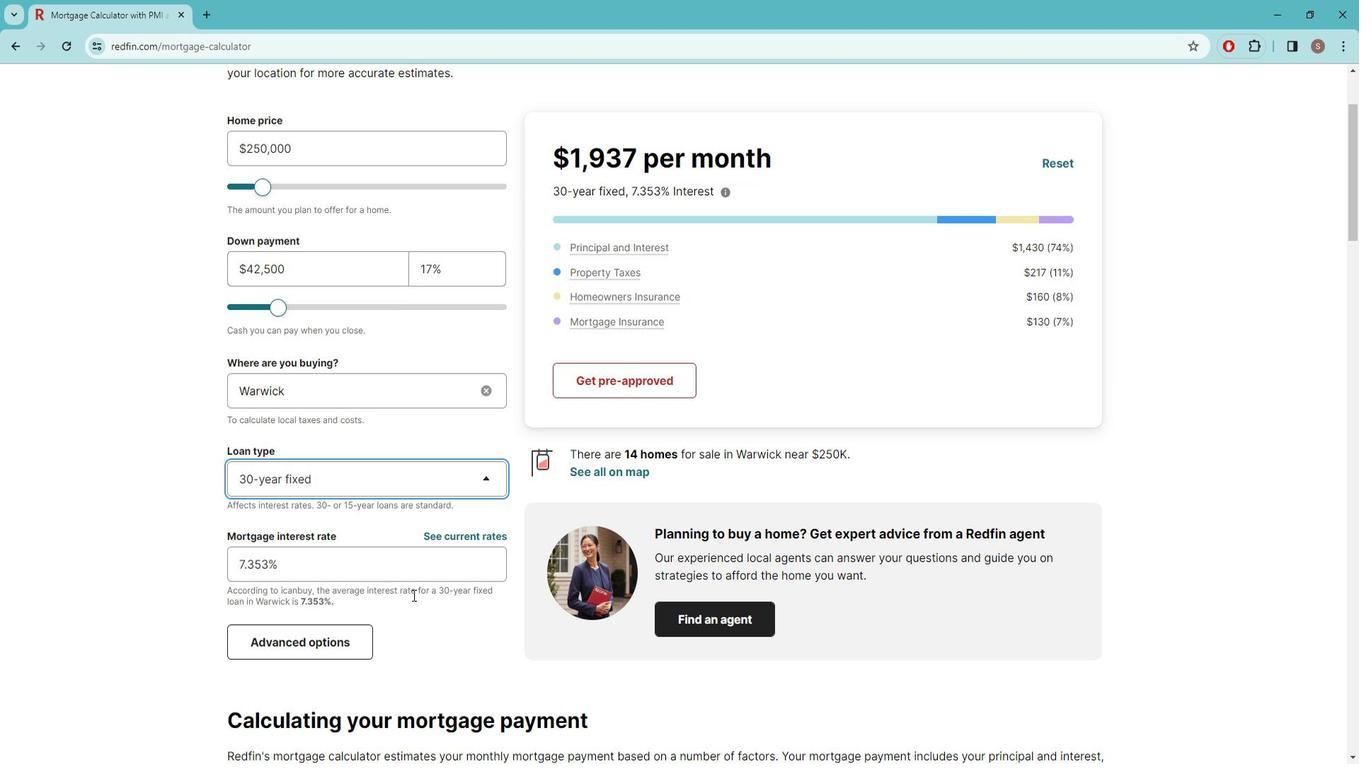 
Action: Mouse scrolled (433, 595) with delta (0, 0)
Screenshot: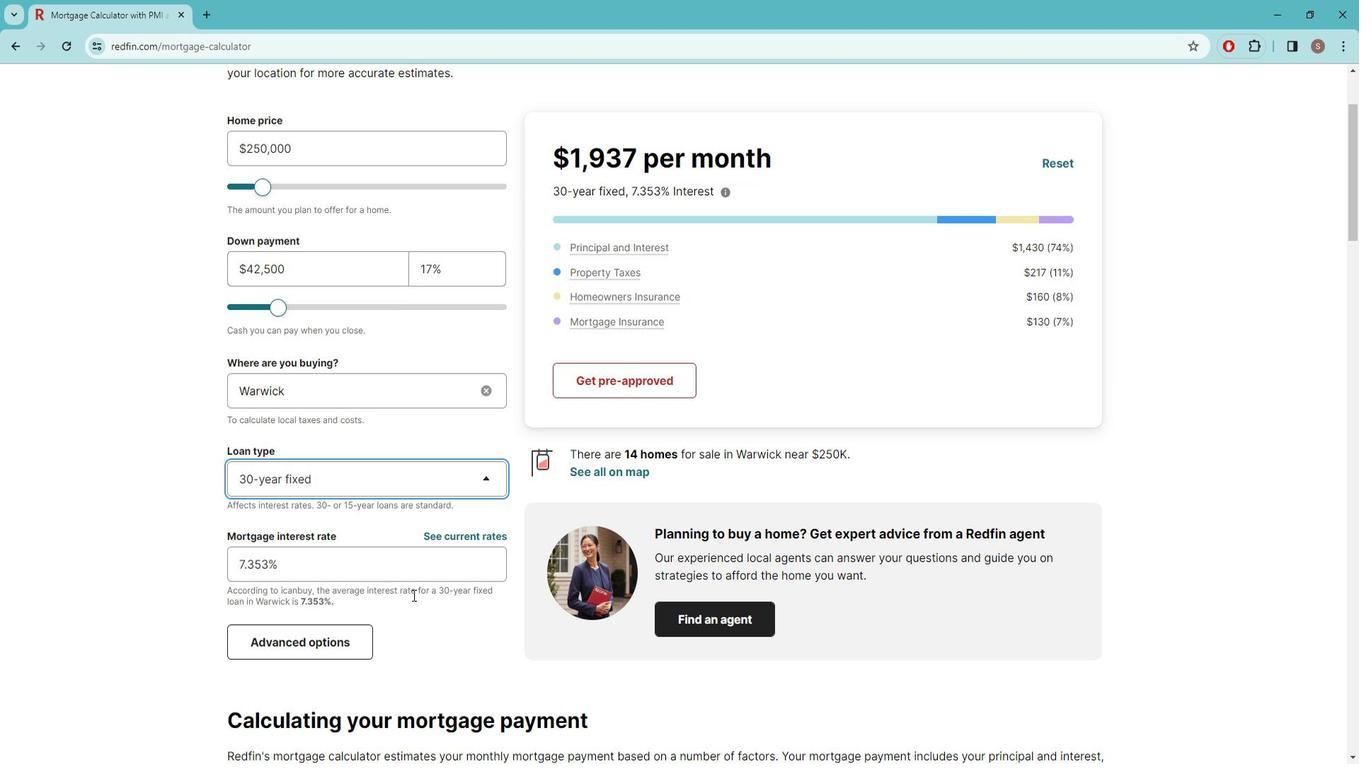 
Action: Mouse moved to (475, 671)
Screenshot: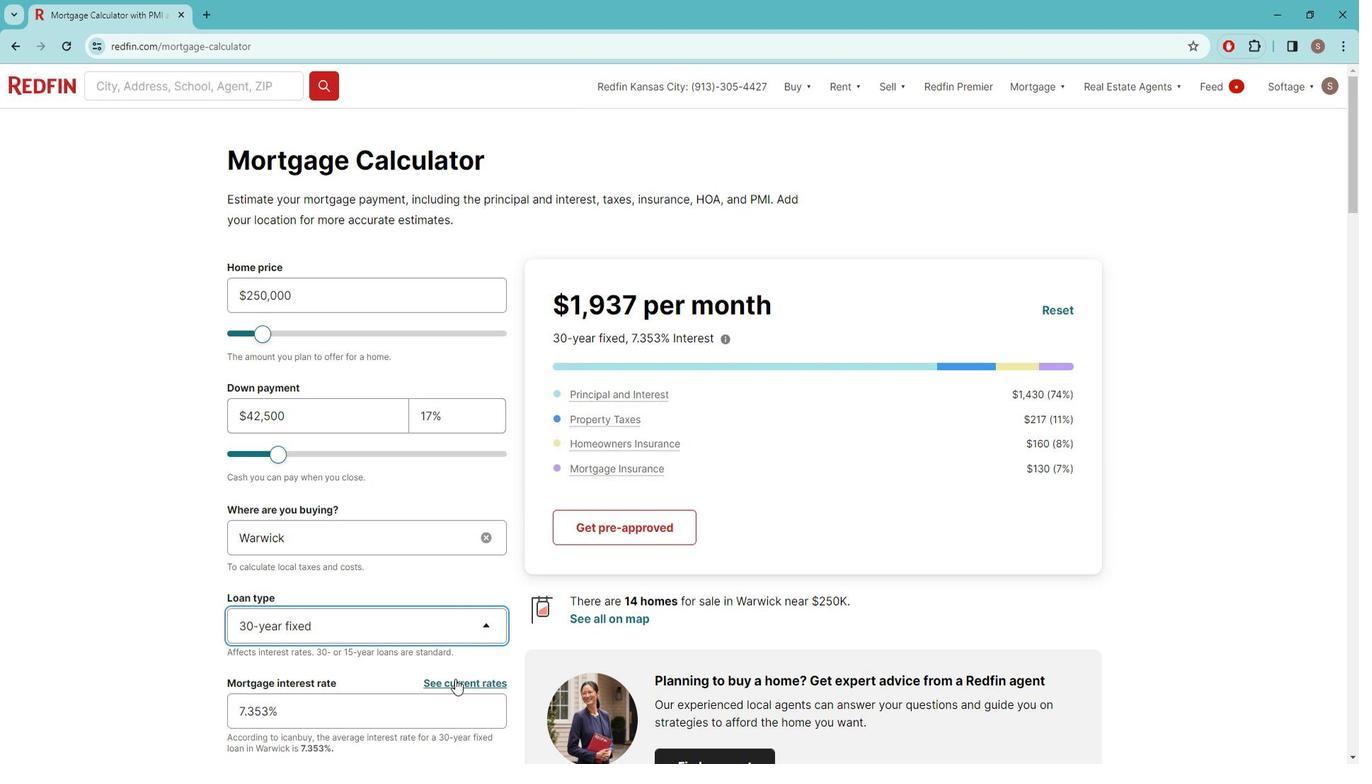 
Action: Mouse pressed left at (475, 671)
Screenshot: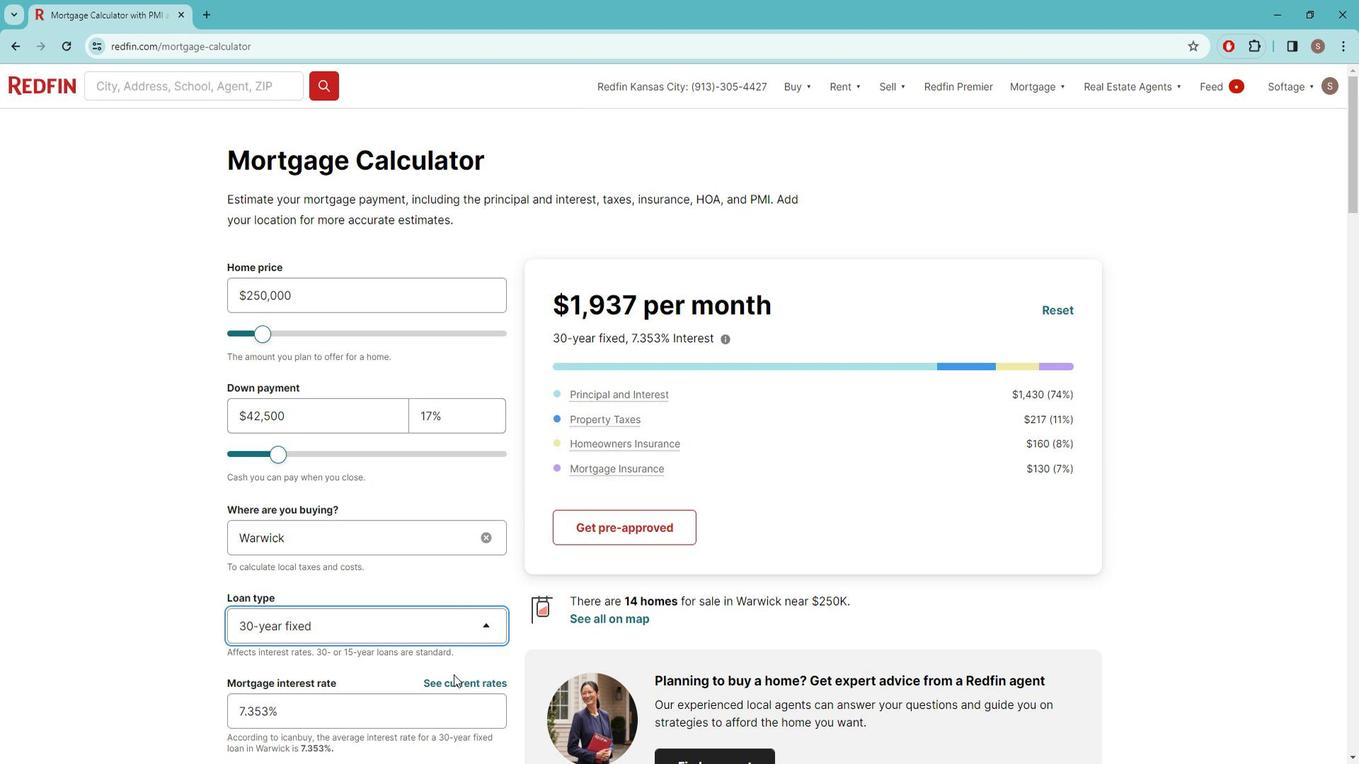 
Action: Mouse moved to (475, 675)
Screenshot: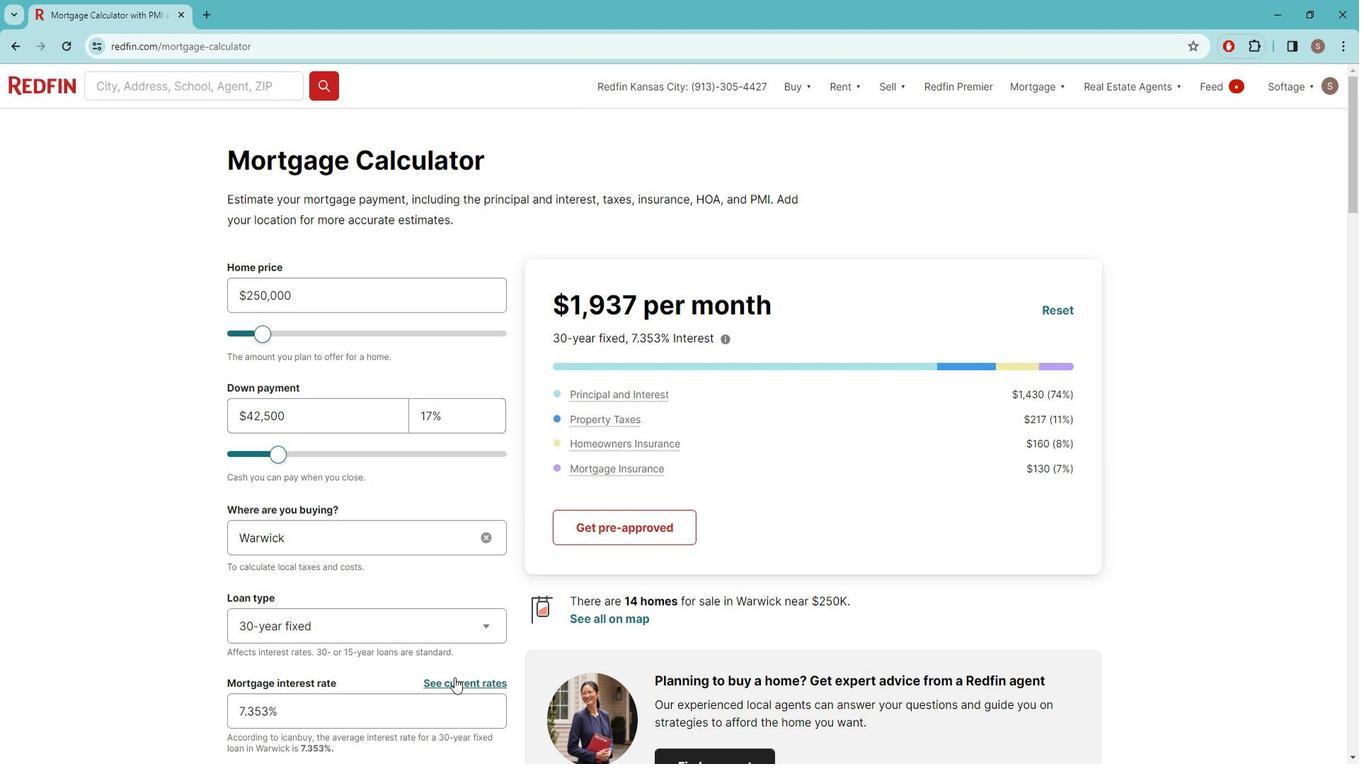 
Action: Mouse pressed left at (475, 675)
Screenshot: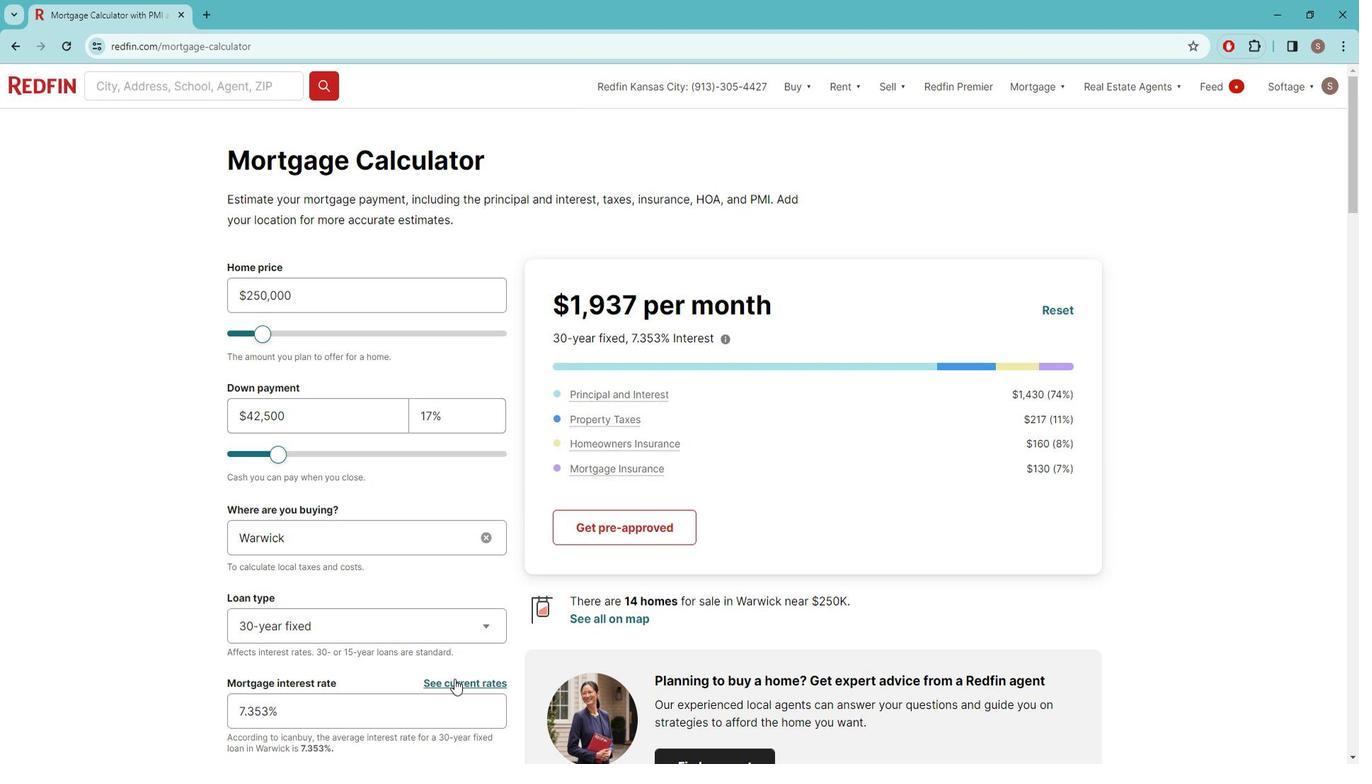 
Action: Mouse moved to (123, 20)
Screenshot: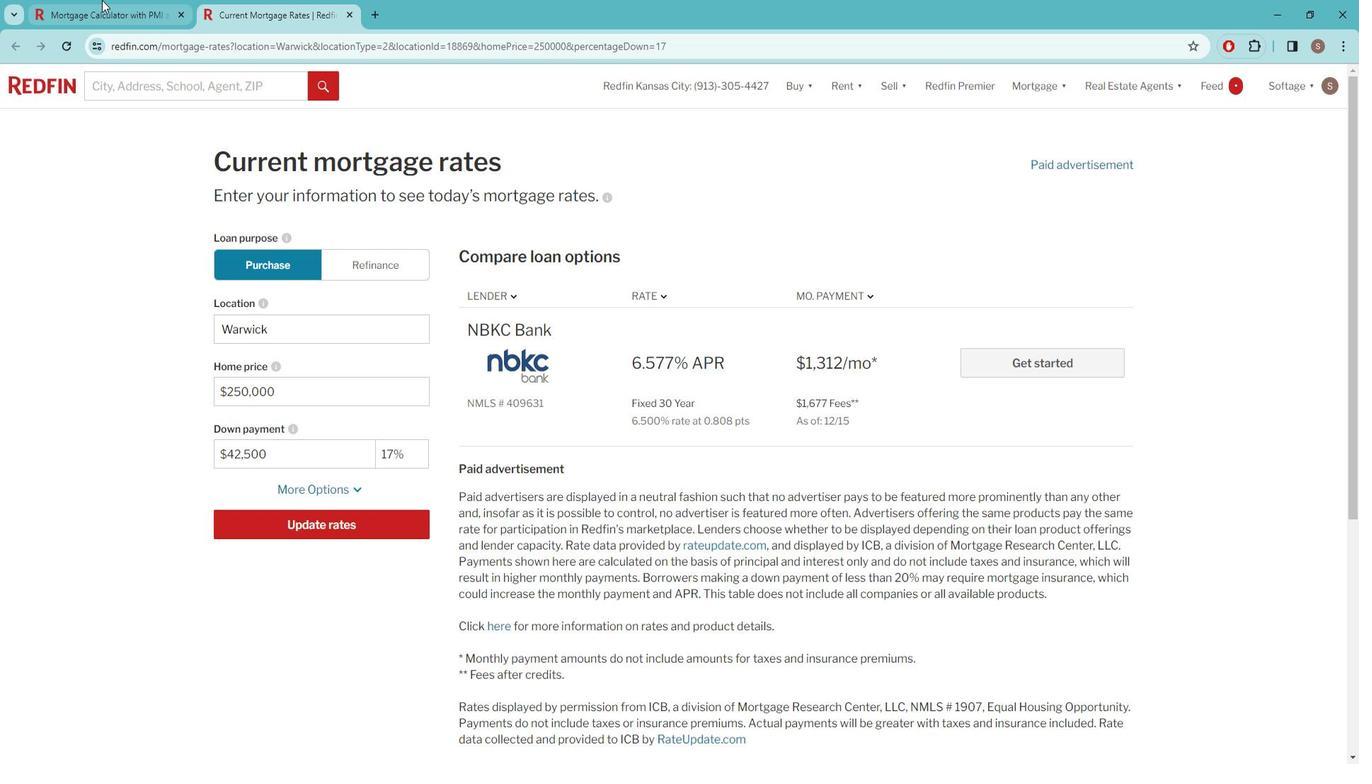
Action: Mouse pressed left at (123, 21)
Screenshot: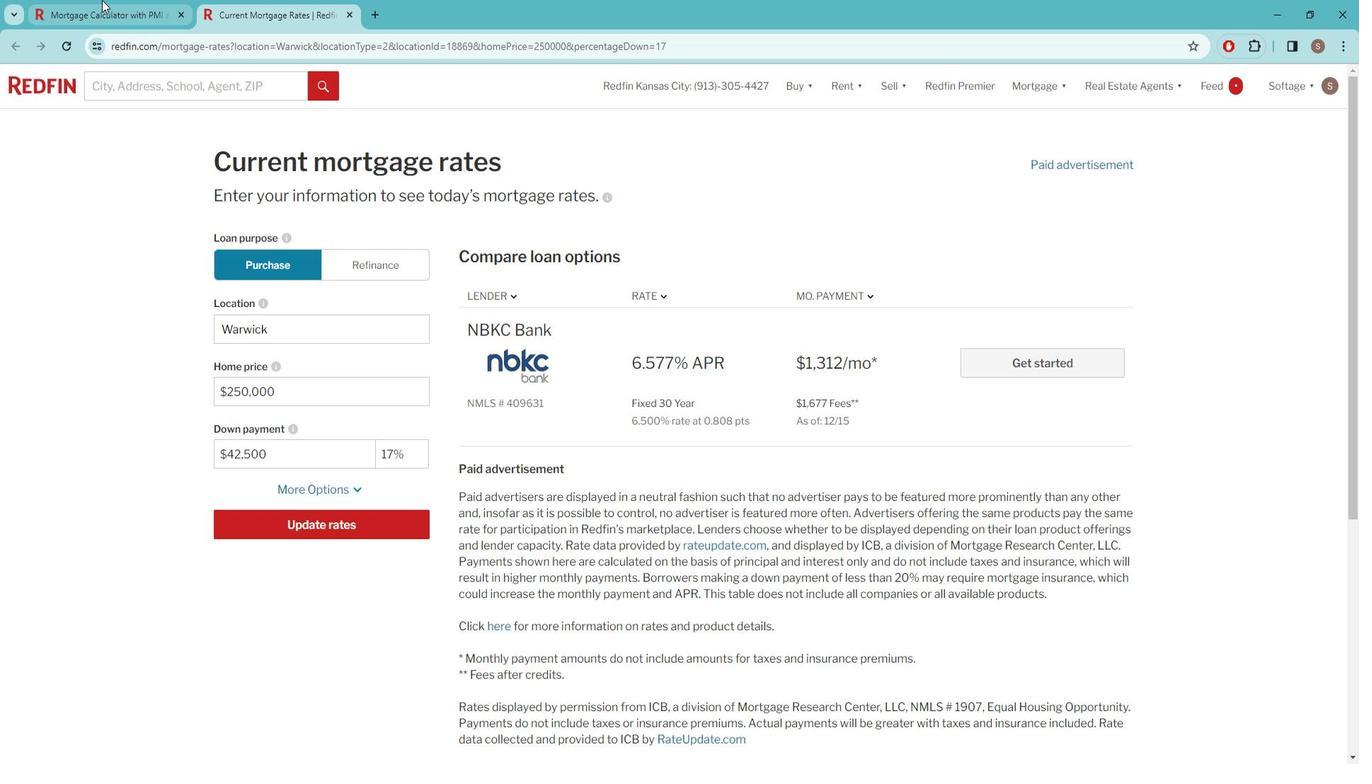
Action: Mouse moved to (422, 397)
Screenshot: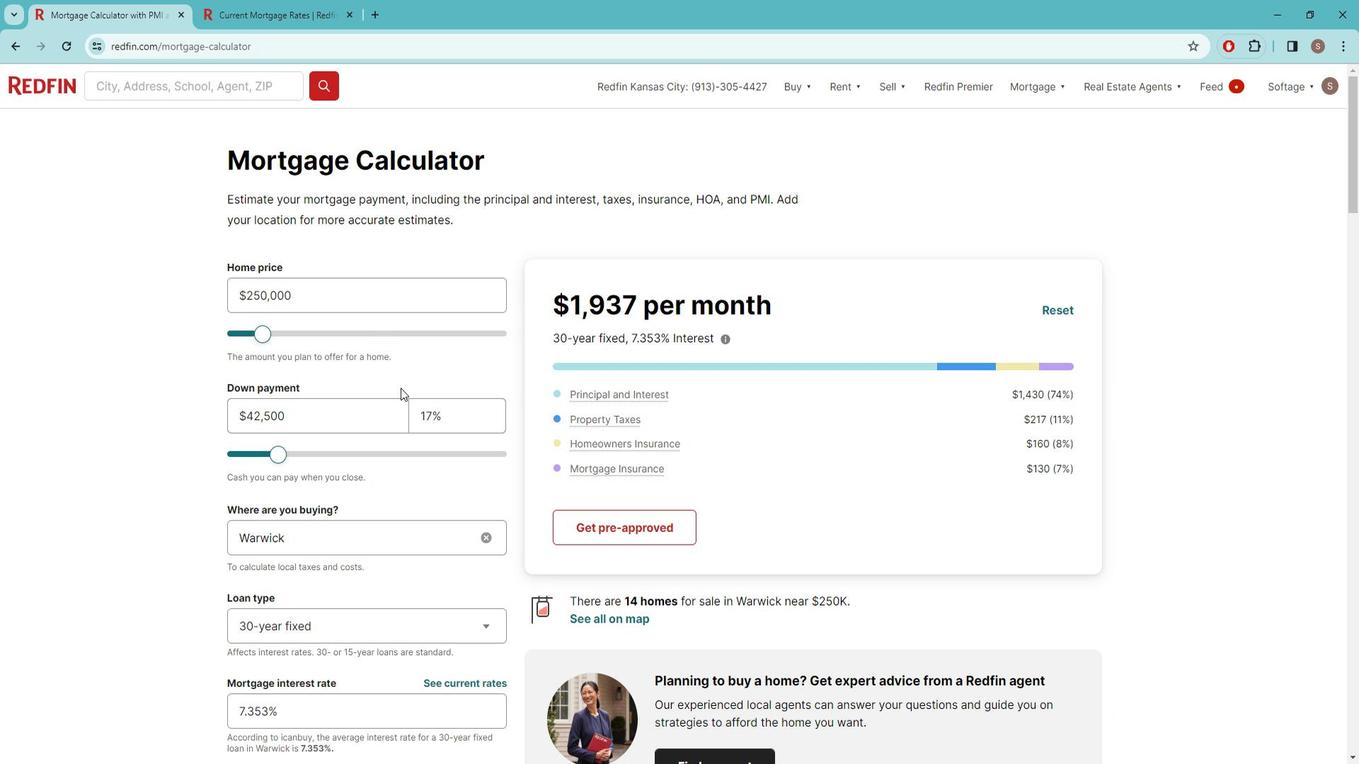
Action: Mouse scrolled (422, 397) with delta (0, 0)
Screenshot: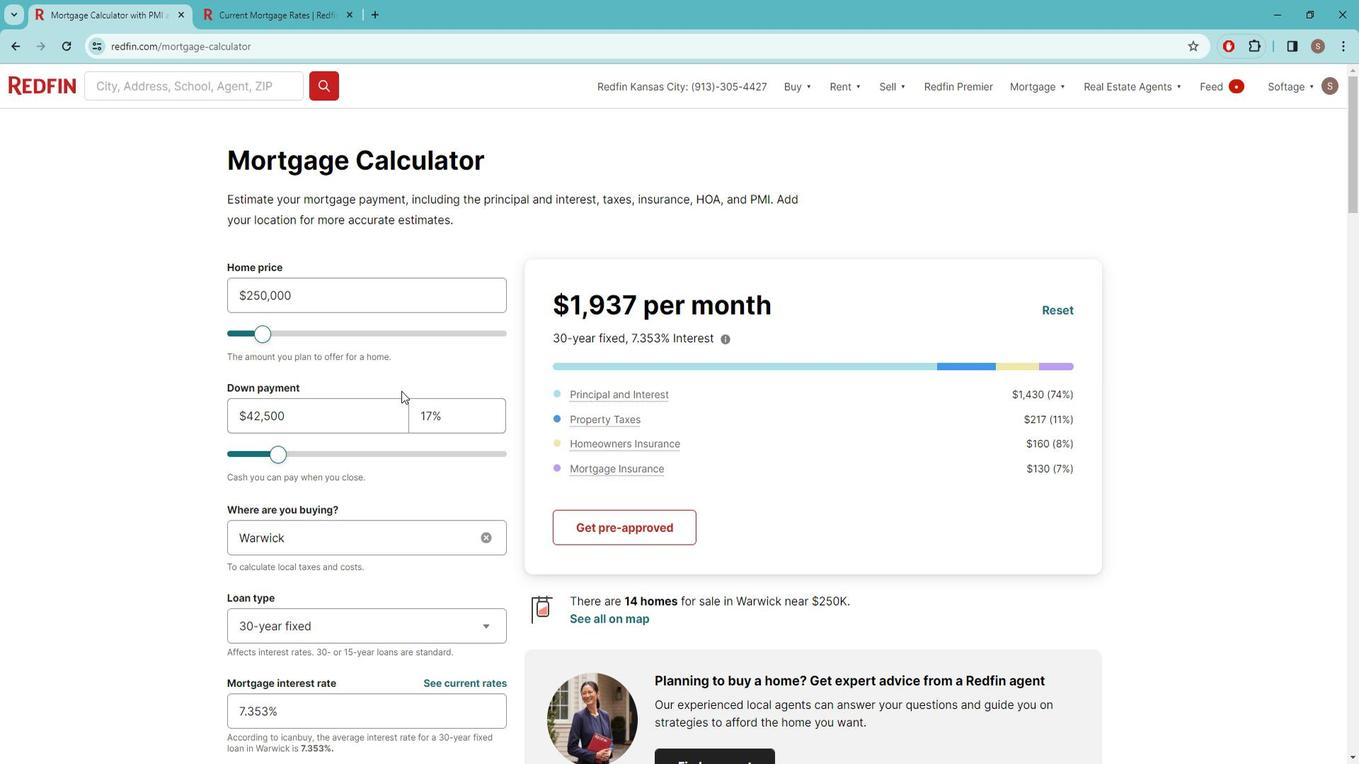 
Action: Mouse moved to (345, 699)
Screenshot: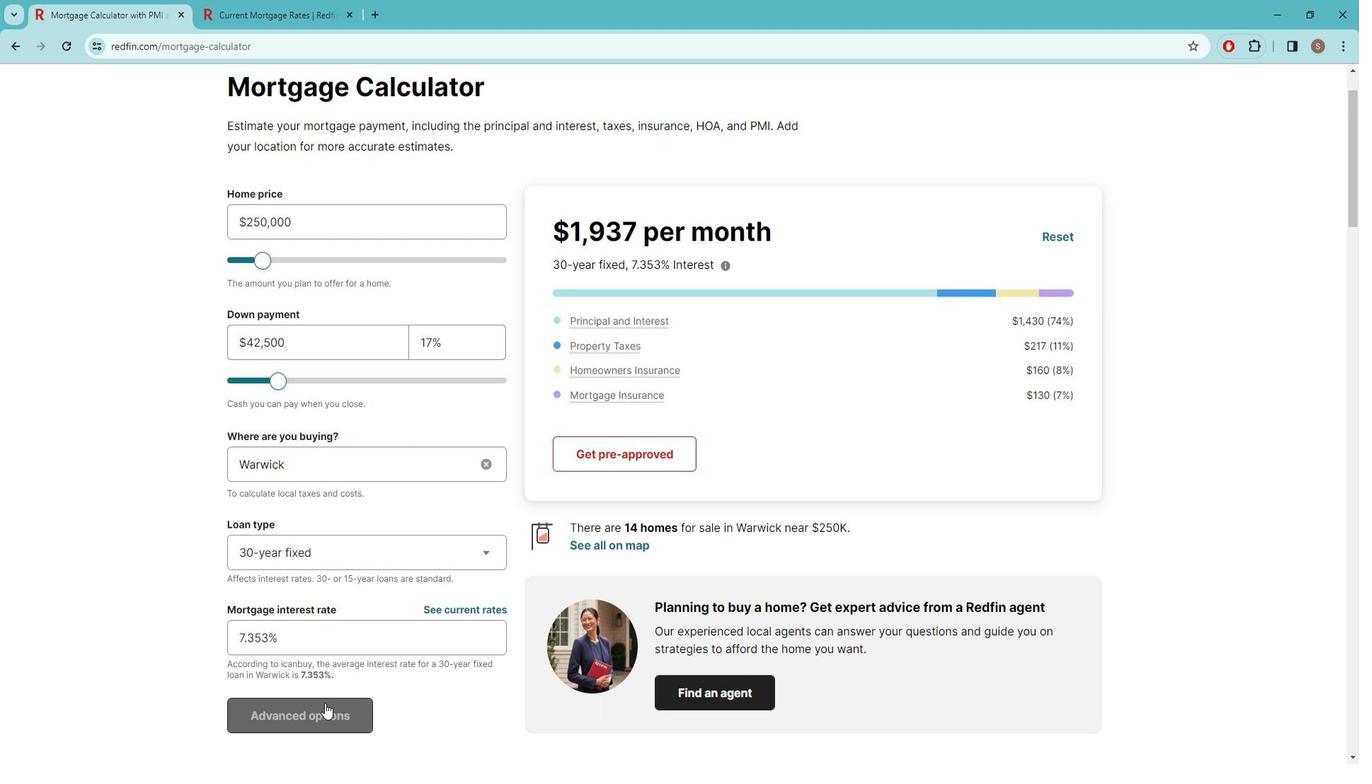 
Action: Mouse pressed left at (345, 699)
Screenshot: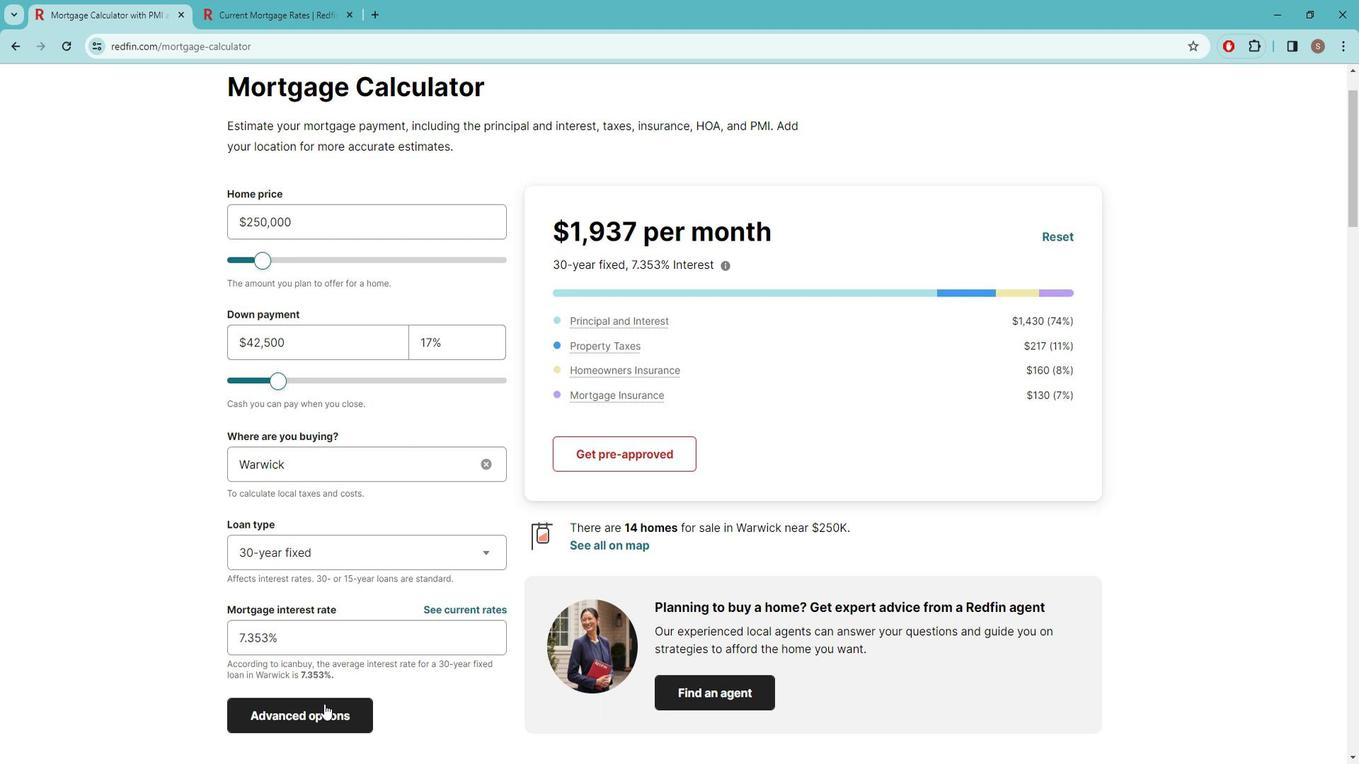 
Action: Mouse moved to (907, 547)
Screenshot: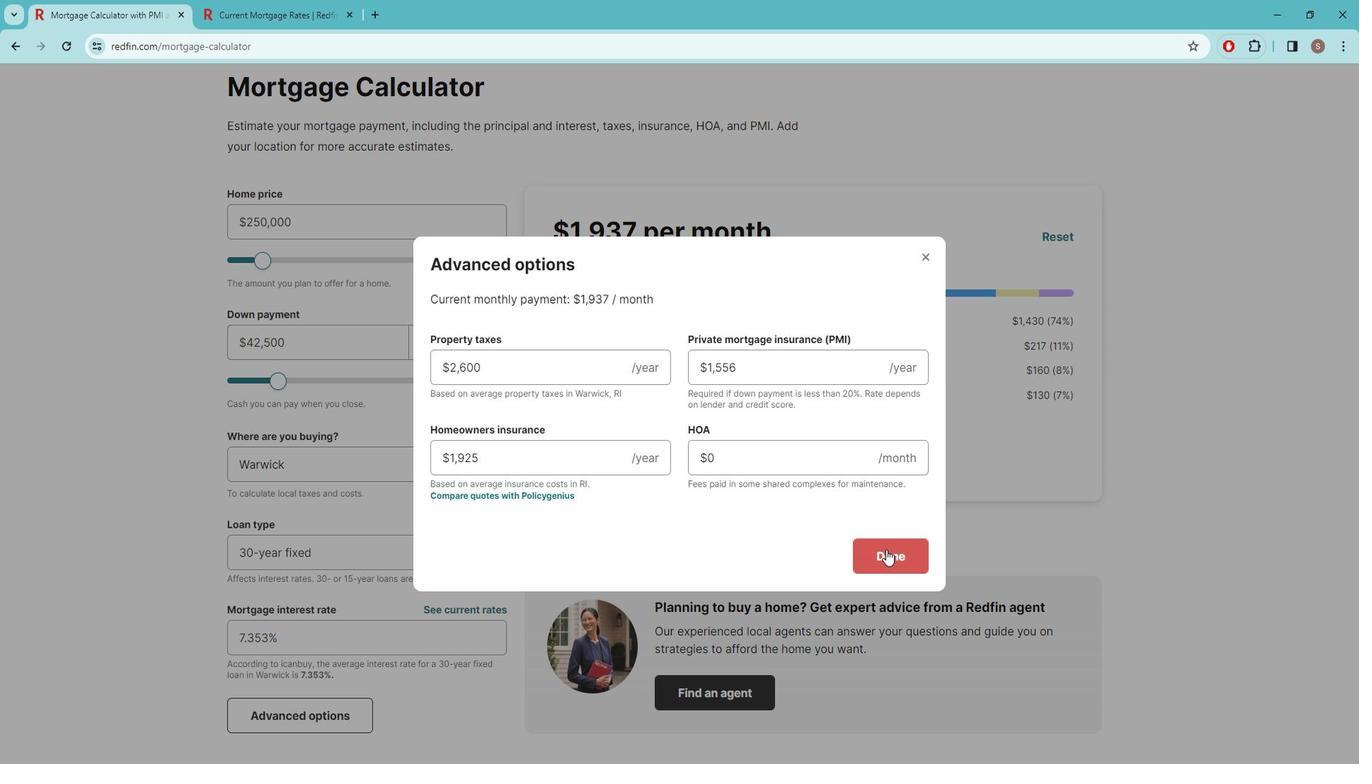 
Action: Mouse pressed left at (907, 547)
Screenshot: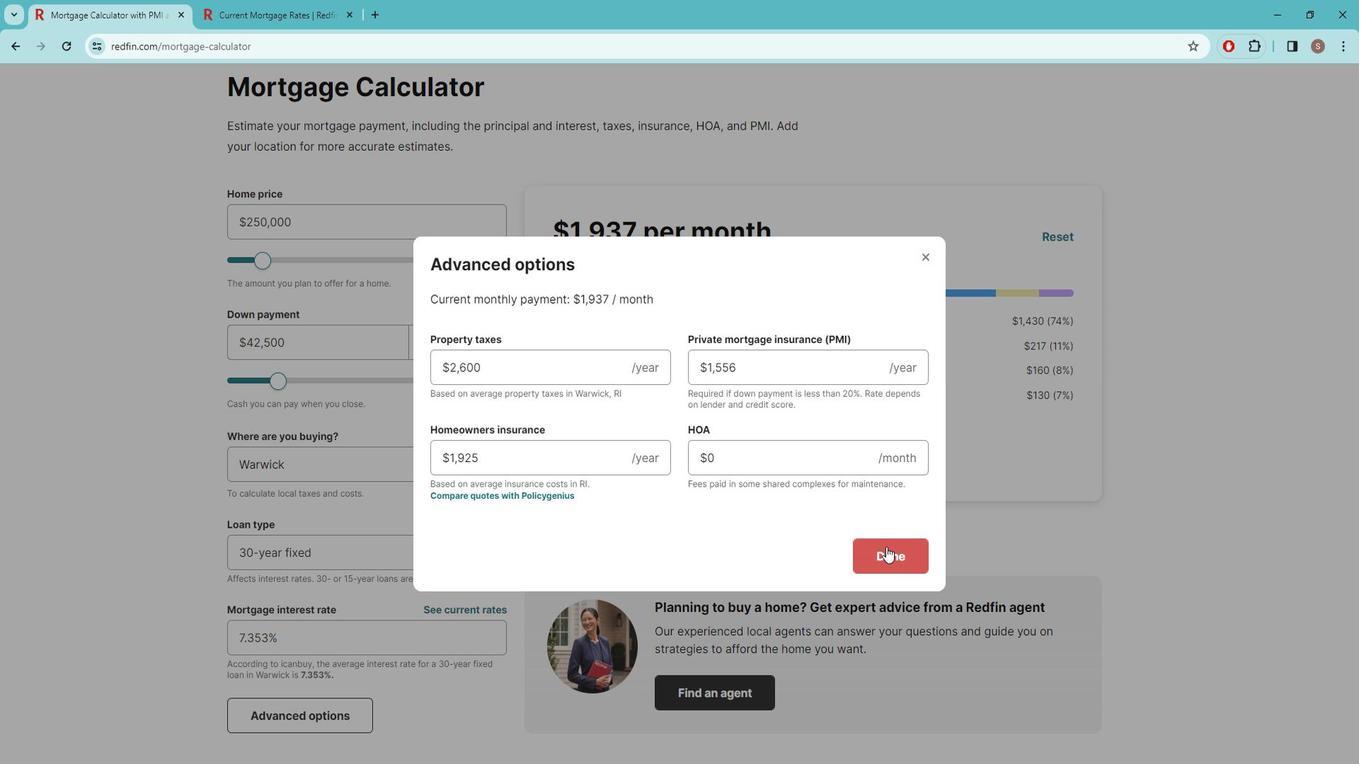 
Action: Mouse moved to (604, 530)
Screenshot: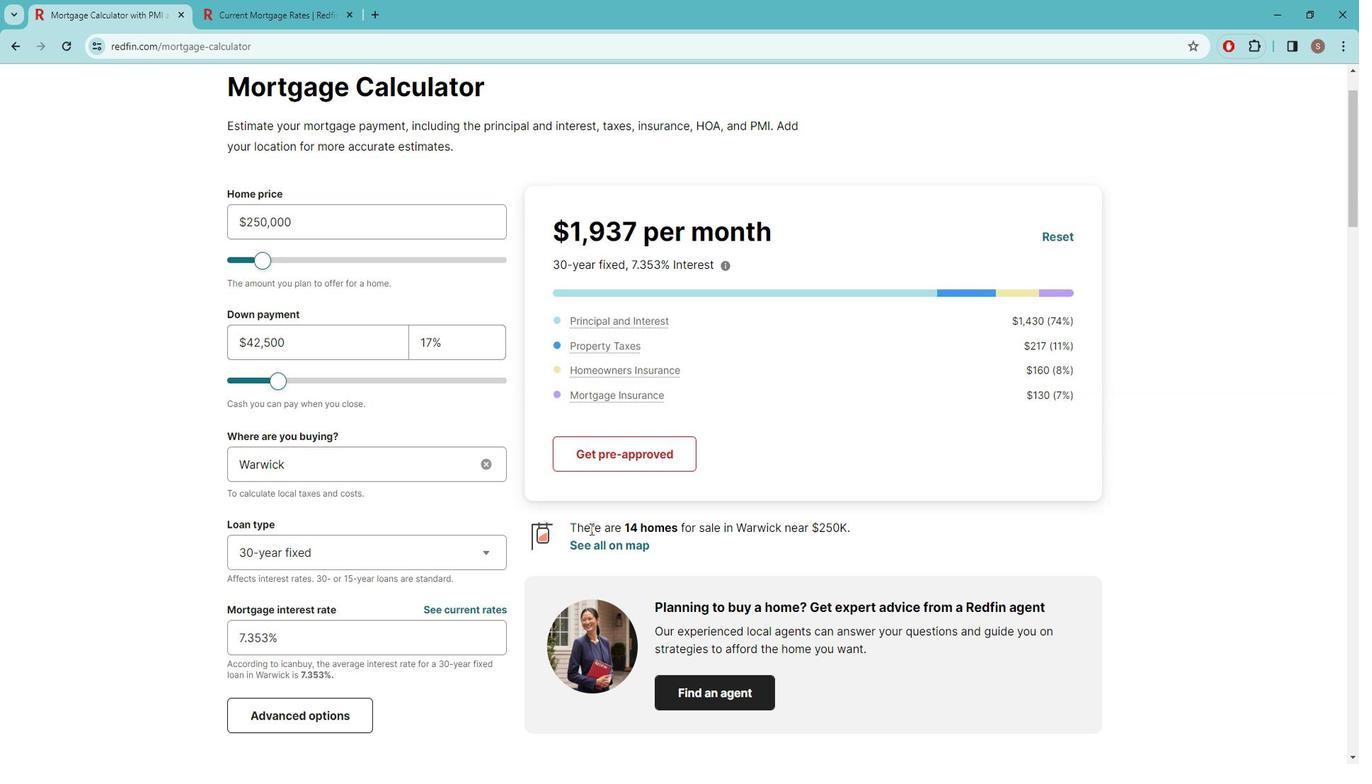 
Action: Mouse scrolled (604, 531) with delta (0, 0)
Screenshot: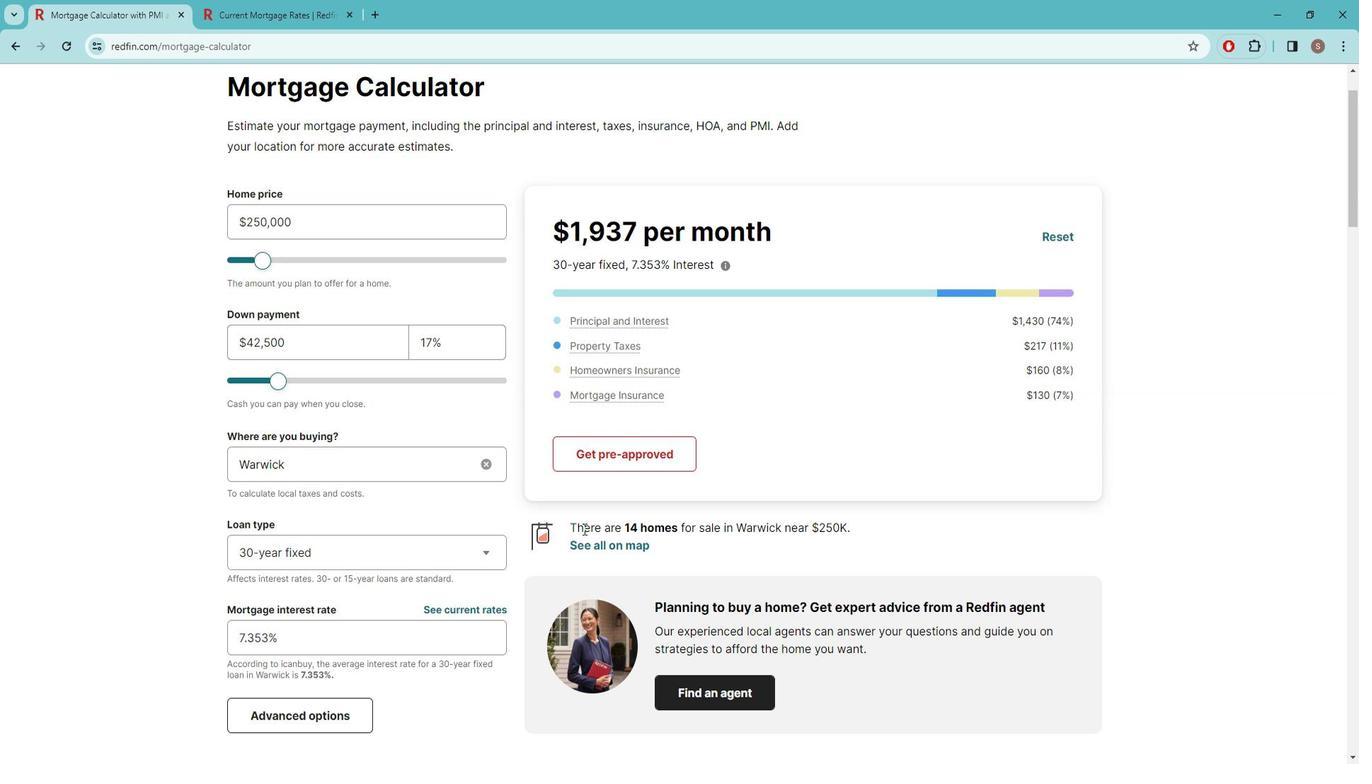 
Action: Mouse scrolled (604, 531) with delta (0, 0)
Screenshot: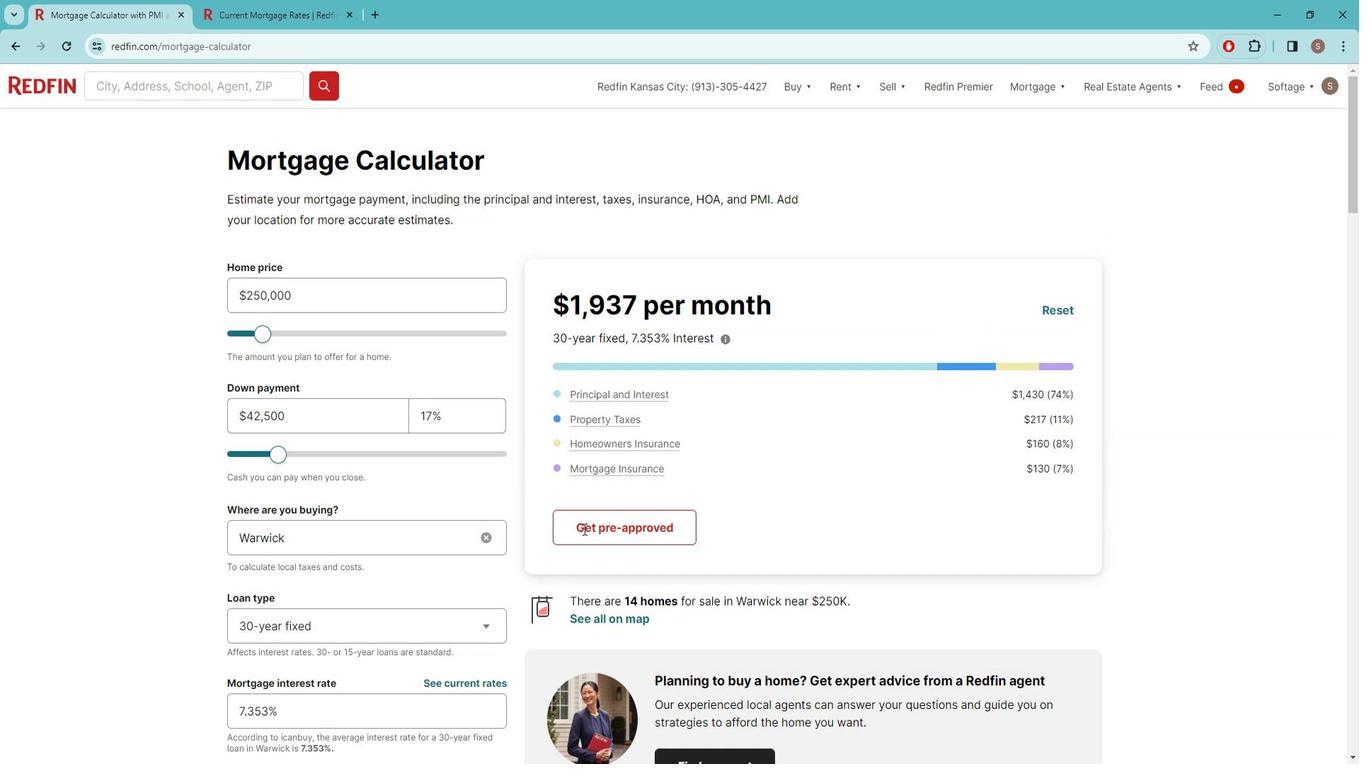 
